 Task: Plan a departmental training on innovation for the 18th at 5:30 PM to 6:00 PM
Action: Mouse moved to (45, 76)
Screenshot: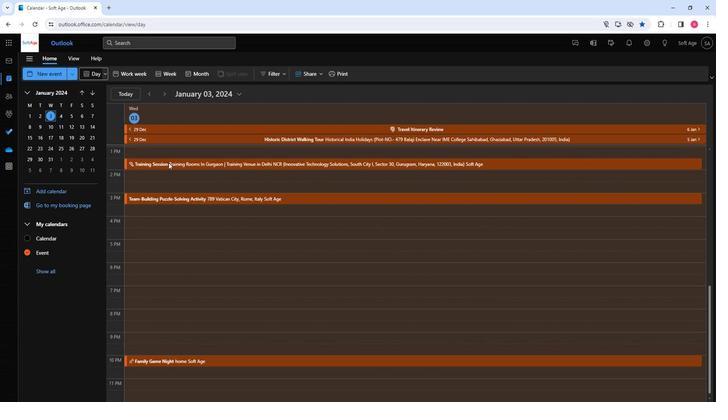 
Action: Mouse pressed left at (45, 76)
Screenshot: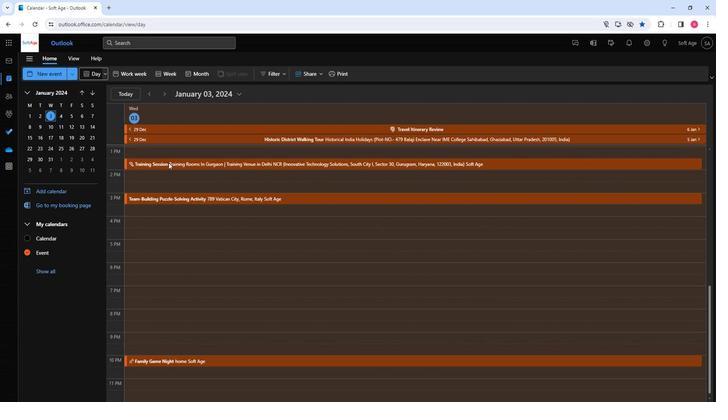 
Action: Mouse moved to (188, 124)
Screenshot: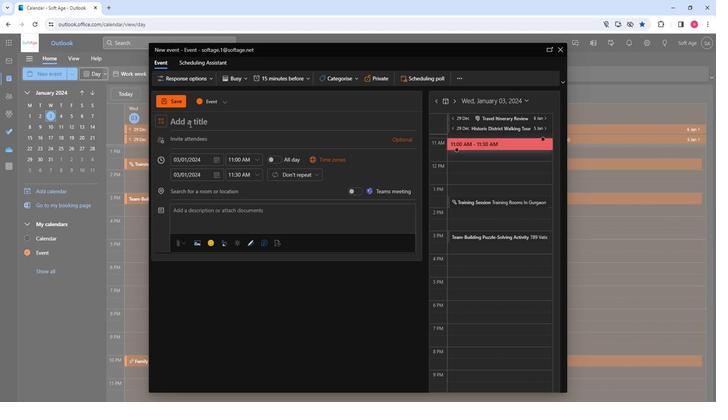
Action: Mouse pressed left at (188, 124)
Screenshot: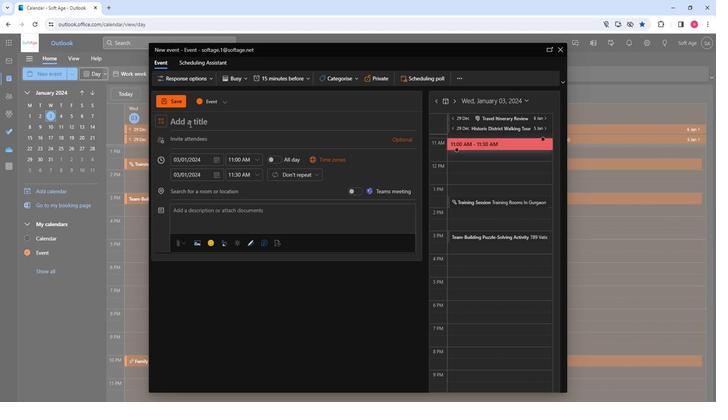 
Action: Key pressed <Key.shift><Key.shift><Key.shift><Key.shift><Key.shift><Key.shift><Key.shift><Key.shift><Key.shift><Key.shift><Key.shift><Key.shift>Departmental<Key.space><Key.shift>Training<Key.space><Key.shift>Innovation
Screenshot: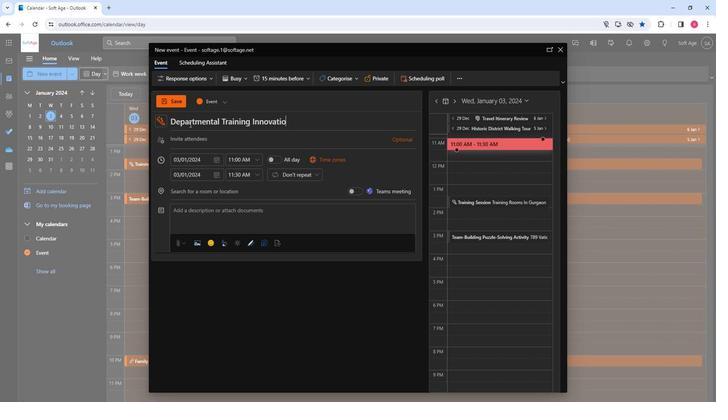 
Action: Mouse moved to (197, 138)
Screenshot: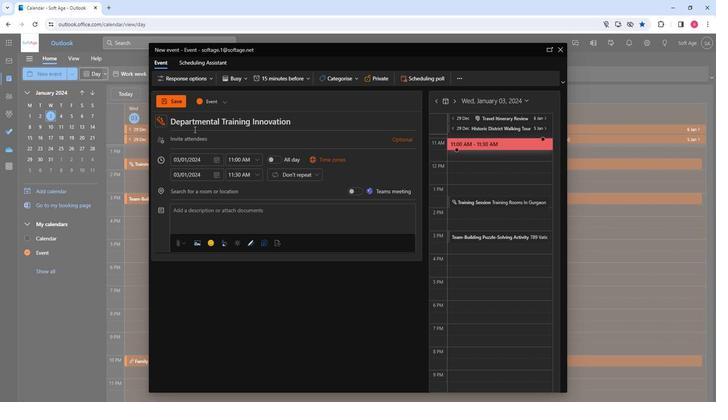 
Action: Mouse pressed left at (197, 138)
Screenshot: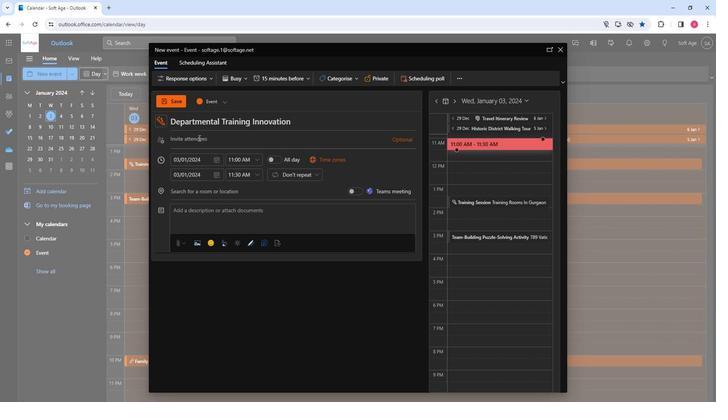 
Action: Key pressed d<Key.backspace>so
Screenshot: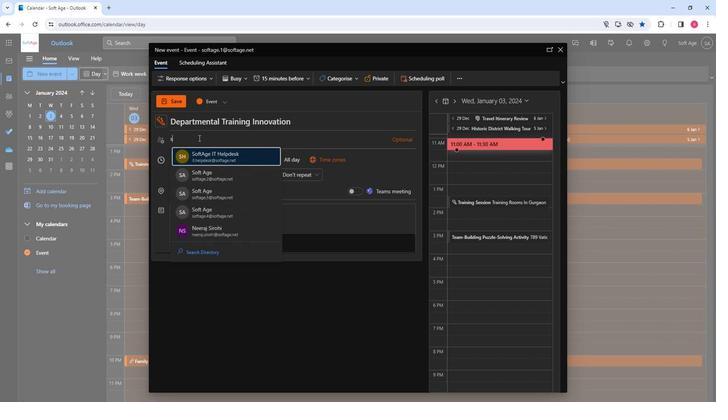 
Action: Mouse moved to (206, 177)
Screenshot: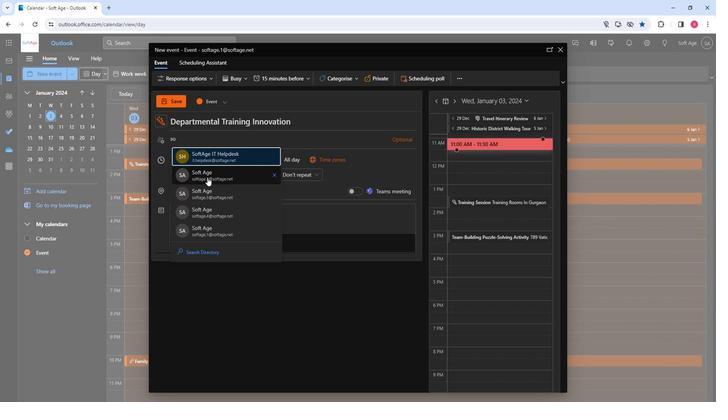 
Action: Mouse pressed left at (206, 177)
Screenshot: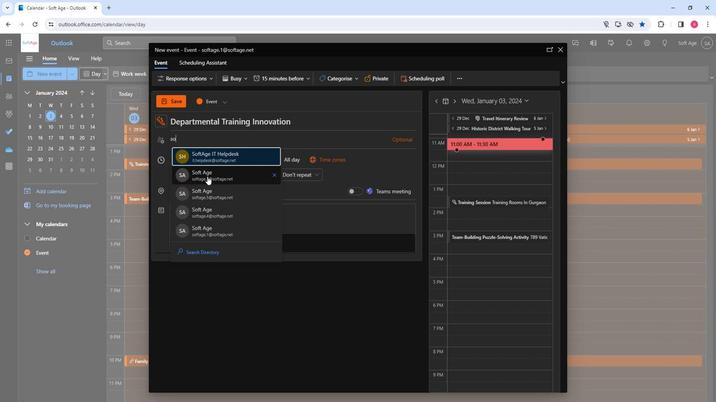 
Action: Key pressed so
Screenshot: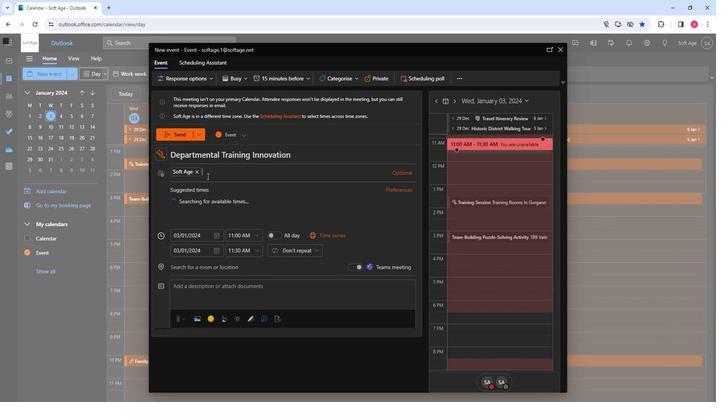 
Action: Mouse moved to (231, 227)
Screenshot: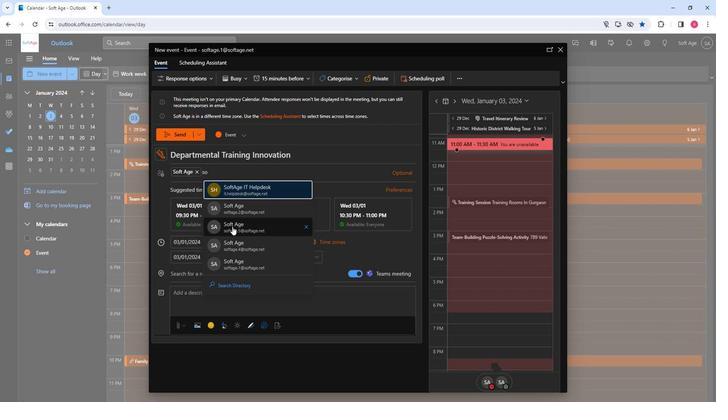 
Action: Mouse pressed left at (231, 227)
Screenshot: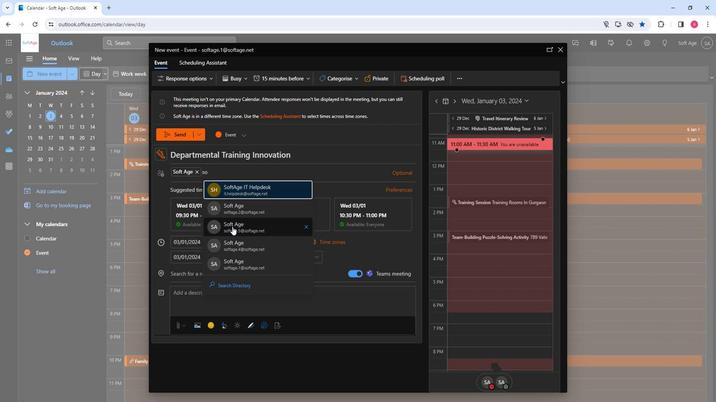 
Action: Key pressed so
Screenshot: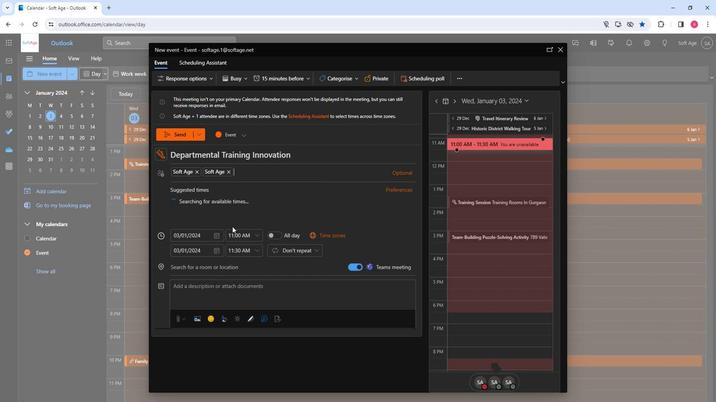
Action: Mouse moved to (262, 244)
Screenshot: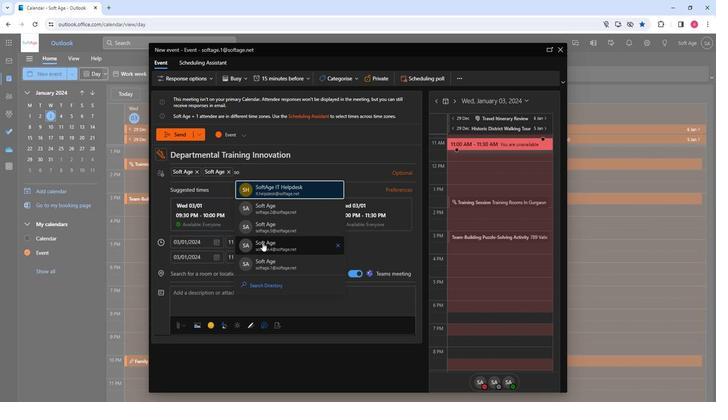 
Action: Mouse pressed left at (262, 244)
Screenshot: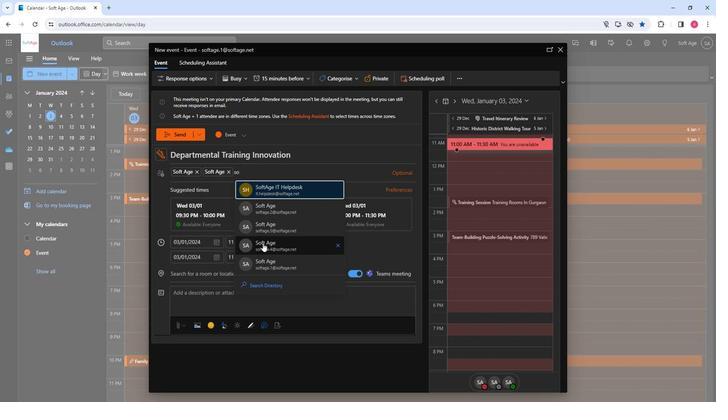 
Action: Key pressed so
Screenshot: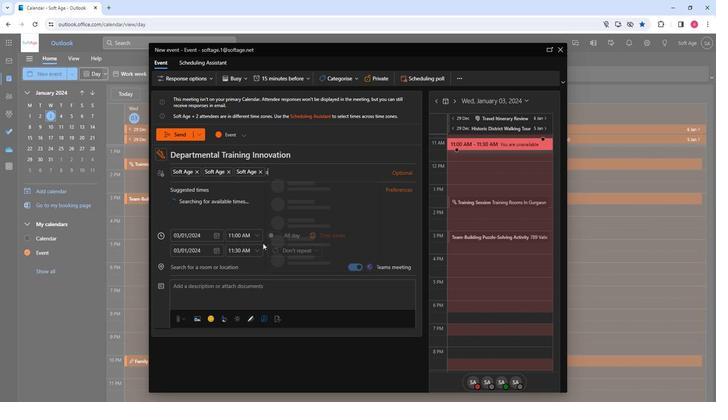 
Action: Mouse moved to (303, 259)
Screenshot: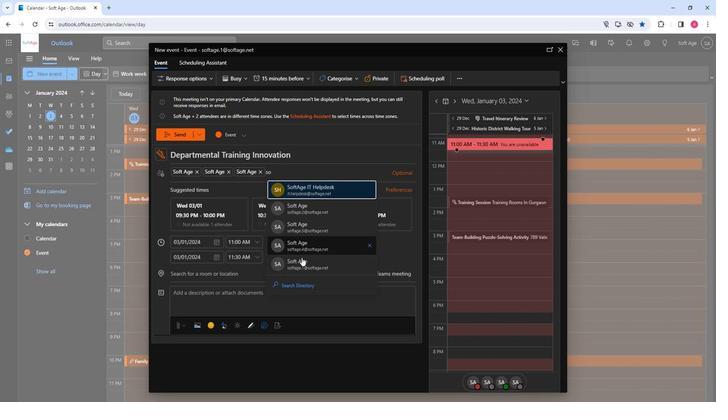 
Action: Mouse pressed left at (303, 259)
Screenshot: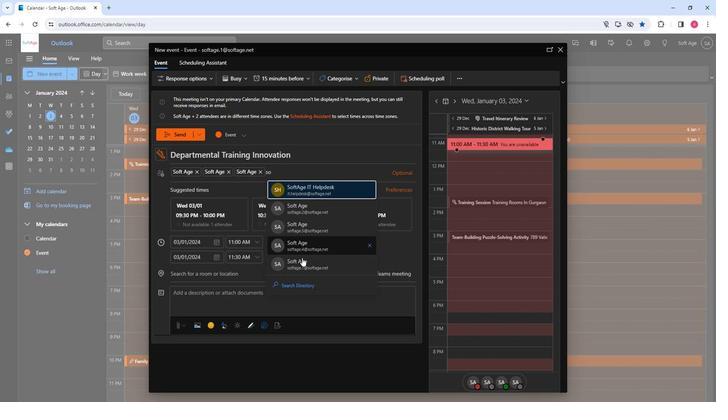
Action: Mouse moved to (218, 243)
Screenshot: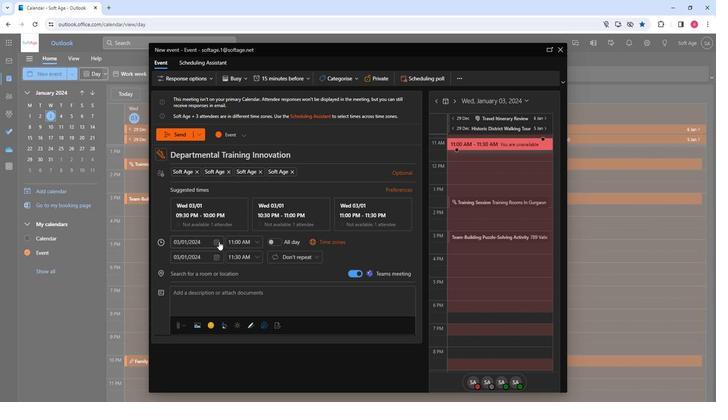 
Action: Mouse pressed left at (218, 243)
Screenshot: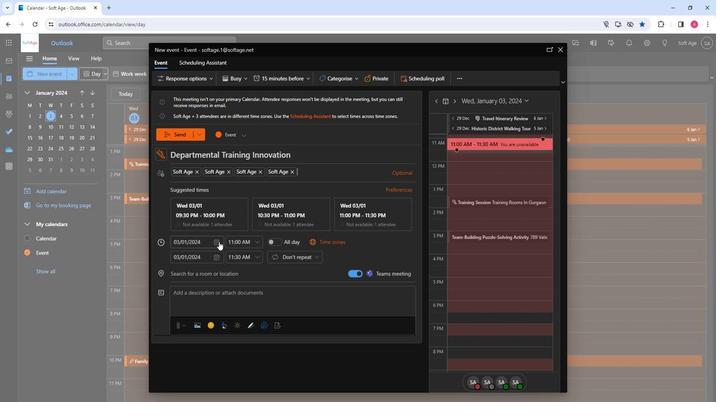 
Action: Mouse moved to (208, 300)
Screenshot: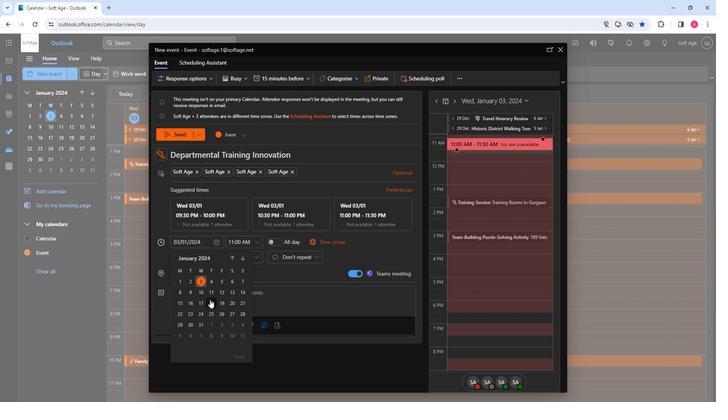 
Action: Mouse pressed left at (208, 300)
Screenshot: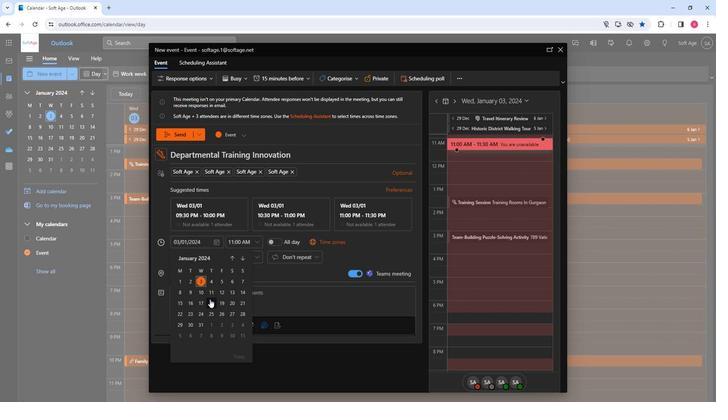 
Action: Mouse moved to (259, 241)
Screenshot: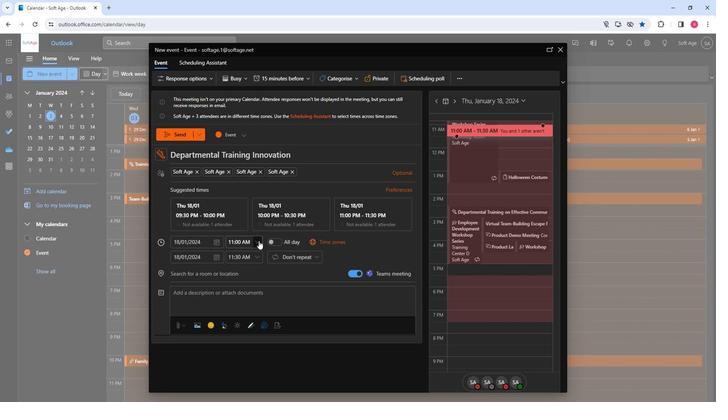 
Action: Mouse pressed left at (259, 241)
Screenshot: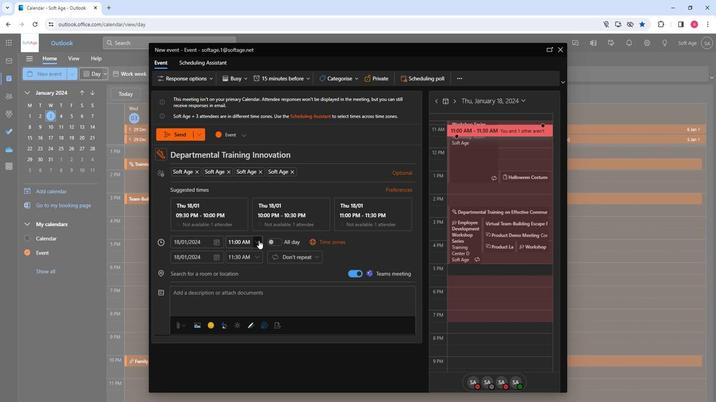 
Action: Mouse moved to (248, 280)
Screenshot: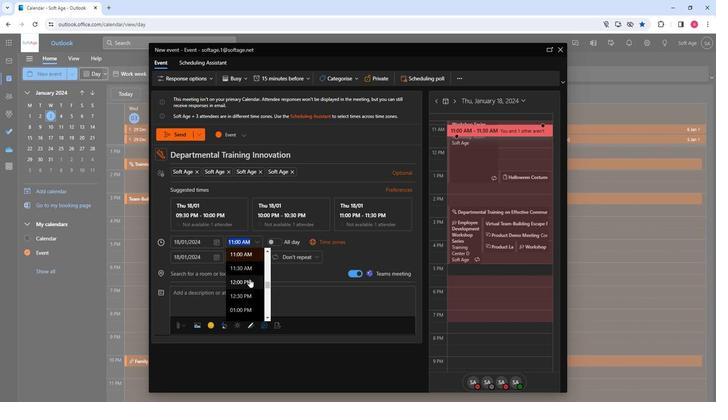 
Action: Mouse scrolled (248, 280) with delta (0, 0)
Screenshot: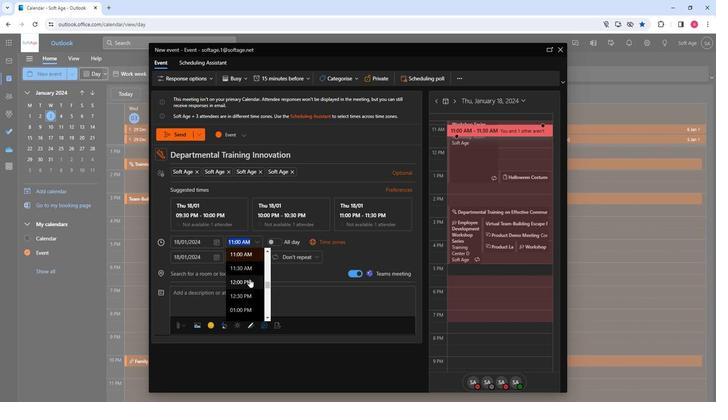 
Action: Mouse moved to (248, 281)
Screenshot: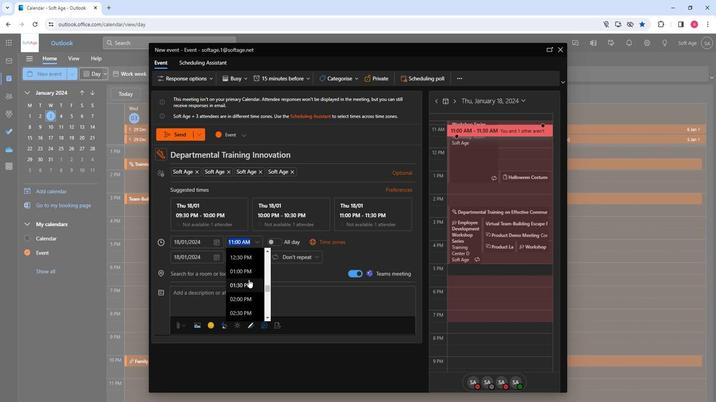 
Action: Mouse scrolled (248, 281) with delta (0, 0)
Screenshot: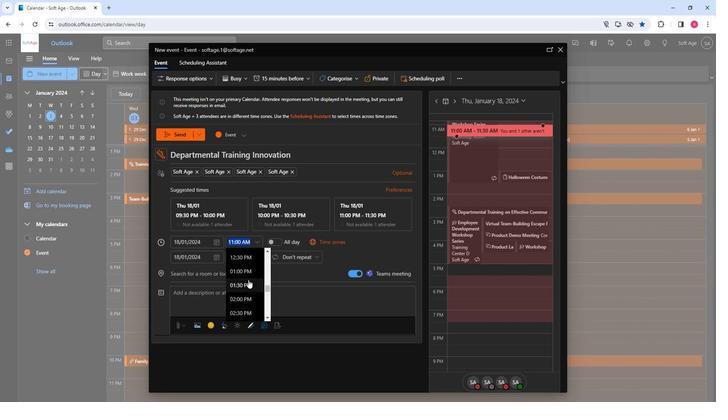 
Action: Mouse moved to (246, 284)
Screenshot: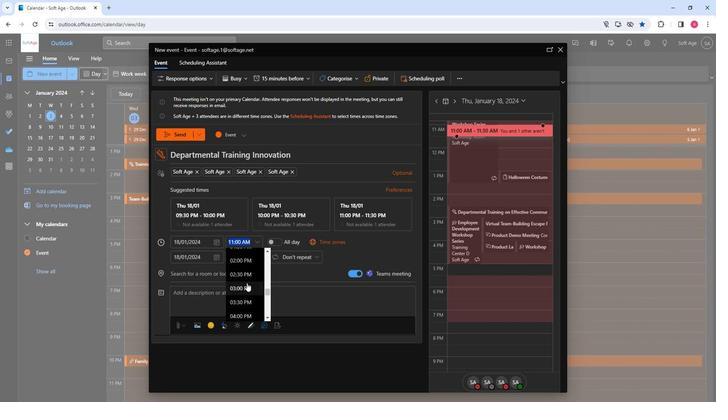 
Action: Mouse scrolled (246, 284) with delta (0, 0)
Screenshot: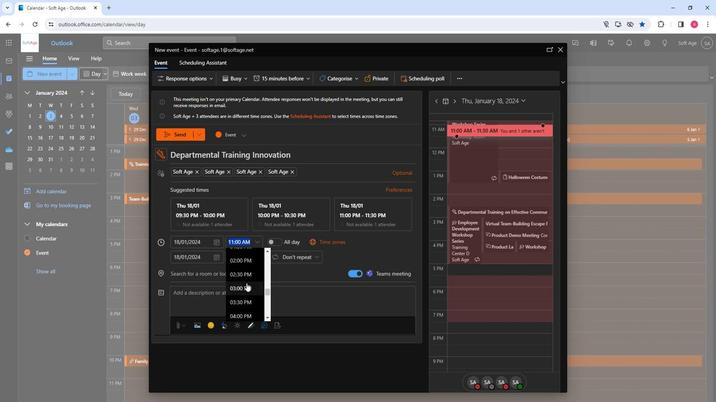 
Action: Mouse moved to (243, 287)
Screenshot: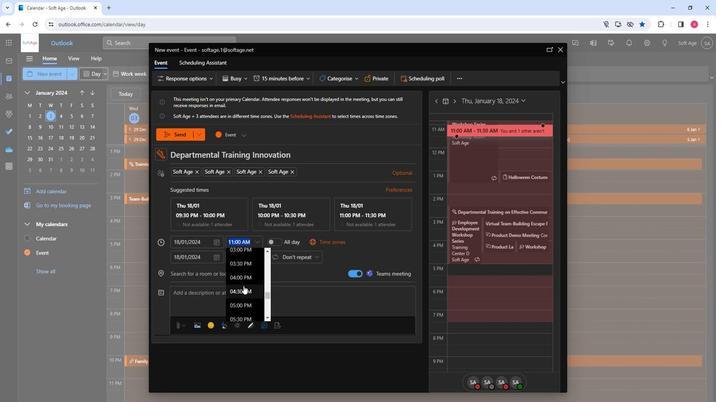
Action: Mouse scrolled (243, 286) with delta (0, 0)
Screenshot: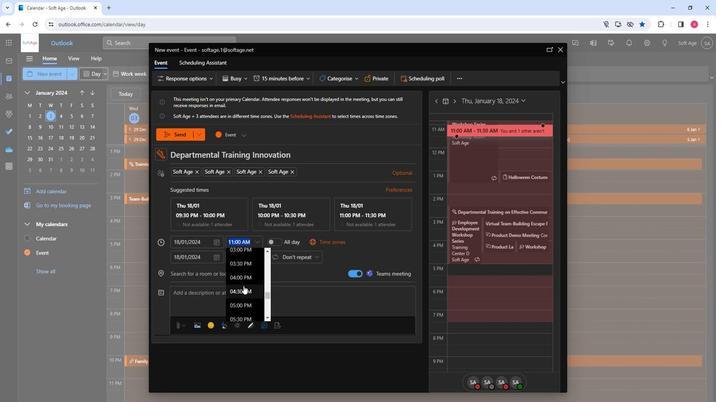 
Action: Mouse moved to (240, 280)
Screenshot: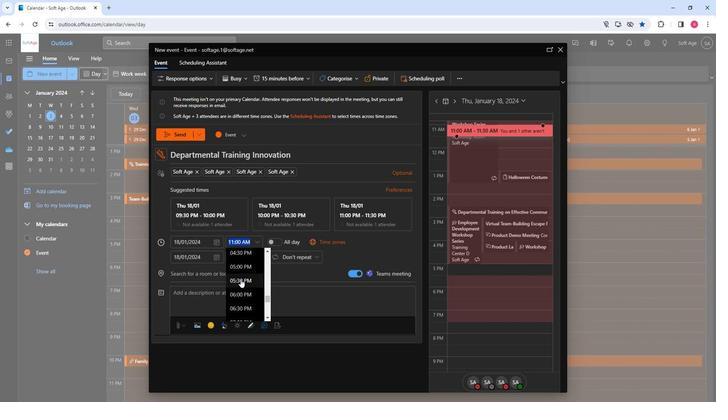 
Action: Mouse pressed left at (240, 280)
Screenshot: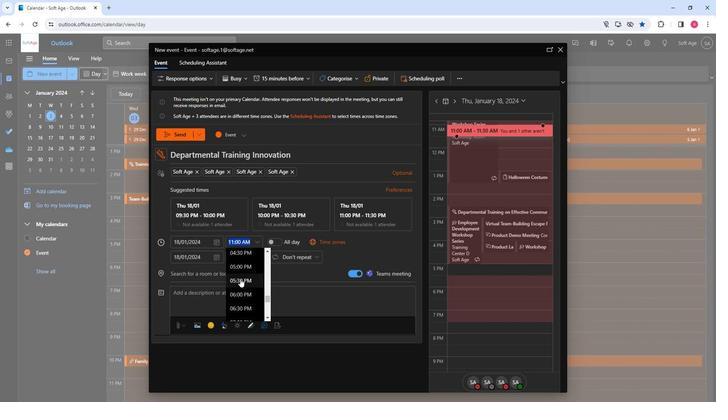 
Action: Mouse moved to (180, 273)
Screenshot: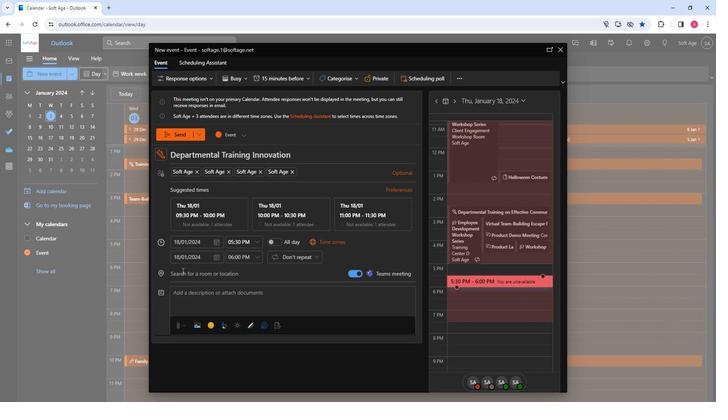 
Action: Mouse pressed left at (180, 273)
Screenshot: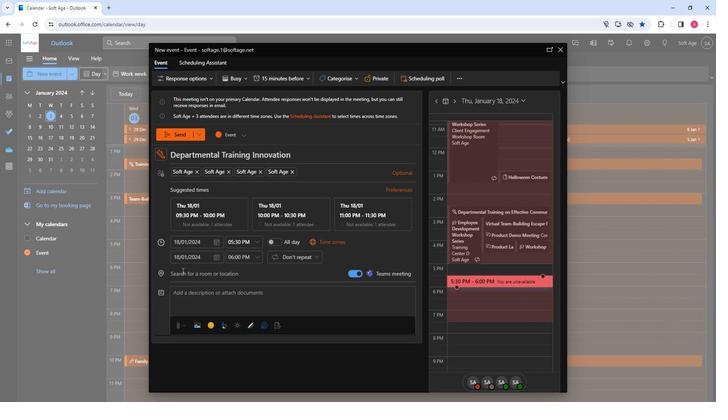 
Action: Mouse moved to (237, 192)
Screenshot: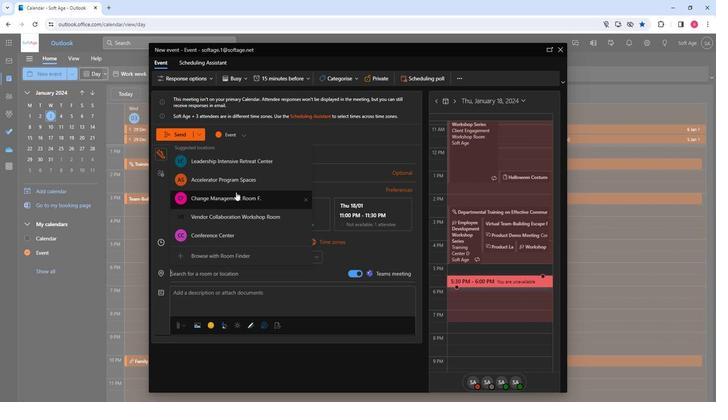 
Action: Mouse scrolled (237, 191) with delta (0, 0)
Screenshot: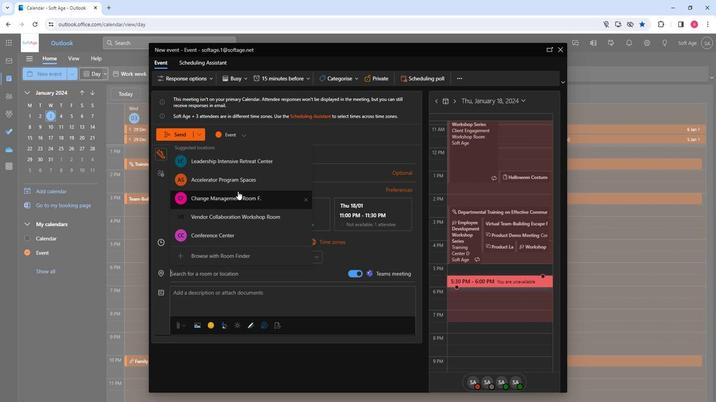 
Action: Mouse scrolled (237, 191) with delta (0, 0)
Screenshot: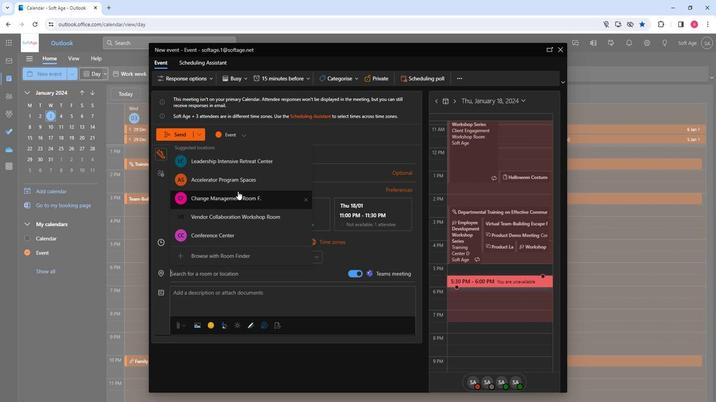 
Action: Mouse moved to (186, 274)
Screenshot: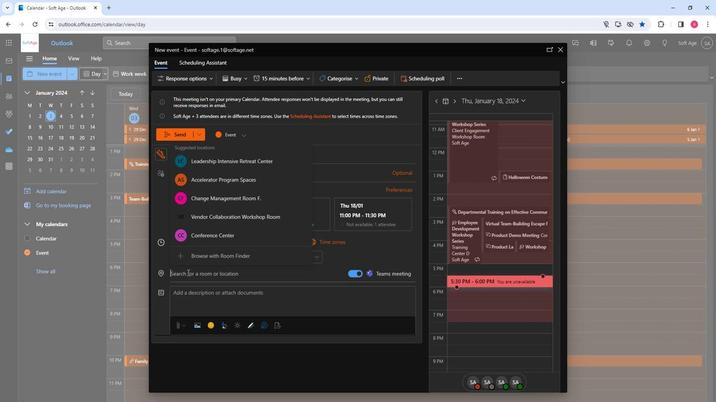 
Action: Mouse pressed left at (186, 274)
Screenshot: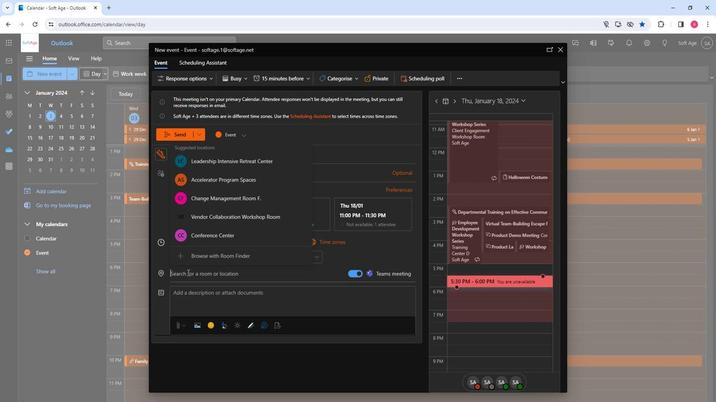 
Action: Key pressed so
Screenshot: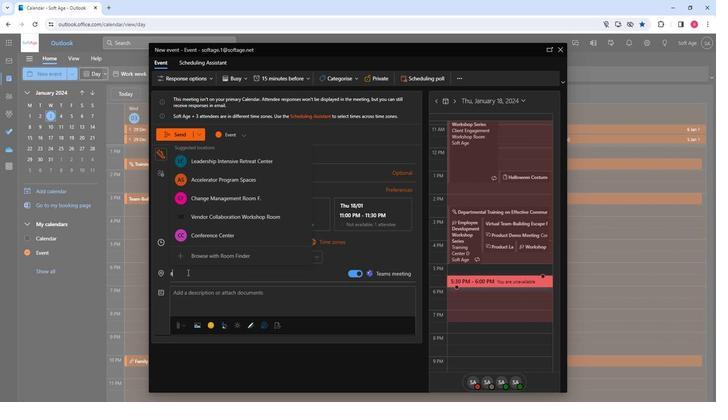 
Action: Mouse moved to (225, 236)
Screenshot: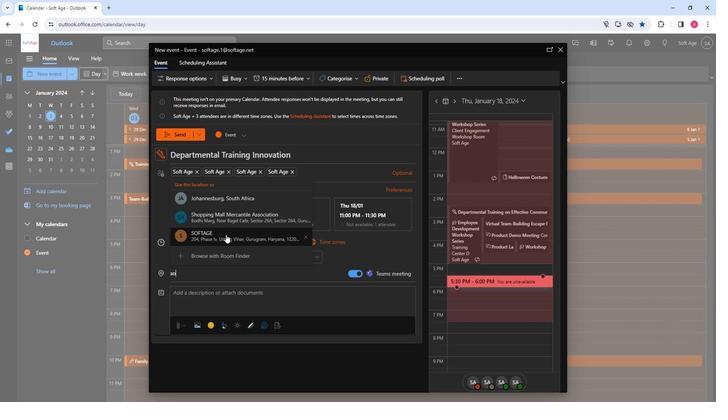 
Action: Mouse pressed left at (225, 236)
Screenshot: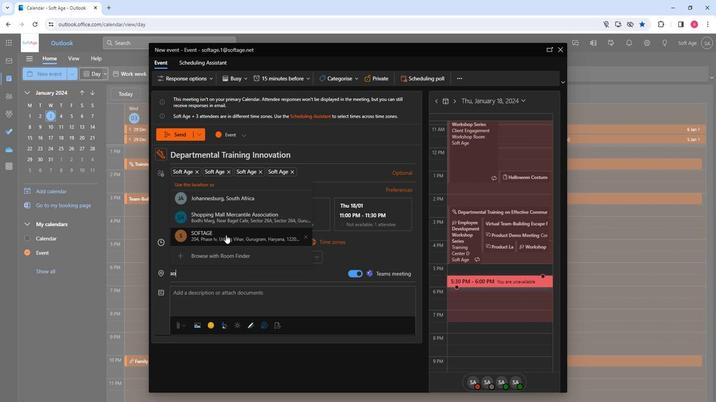 
Action: Mouse moved to (188, 297)
Screenshot: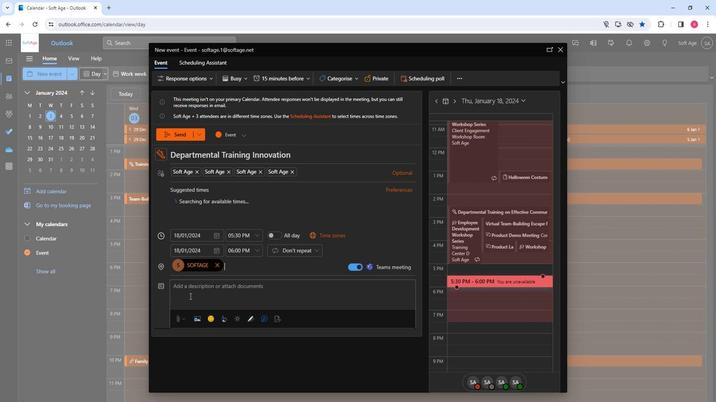 
Action: Mouse pressed left at (188, 297)
Screenshot: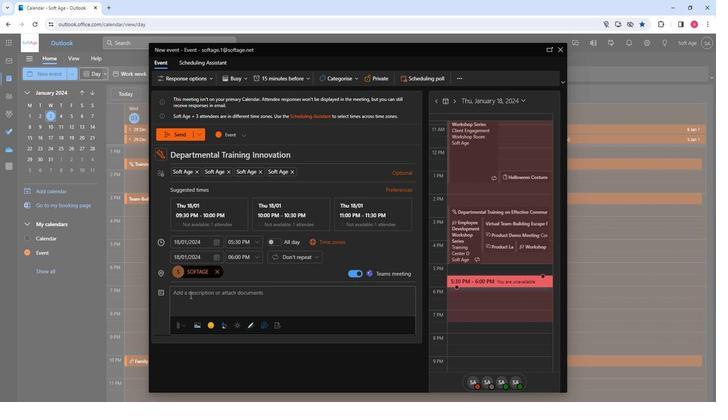 
Action: Key pressed <Key.shift>Spark<Key.space><Key.shift>innovation<Key.space><Key.shift>!<Key.space><Key.shift>Join<Key.space>our<Key.space>departmental<Key.space>training<Key.space>on<Key.space>
Screenshot: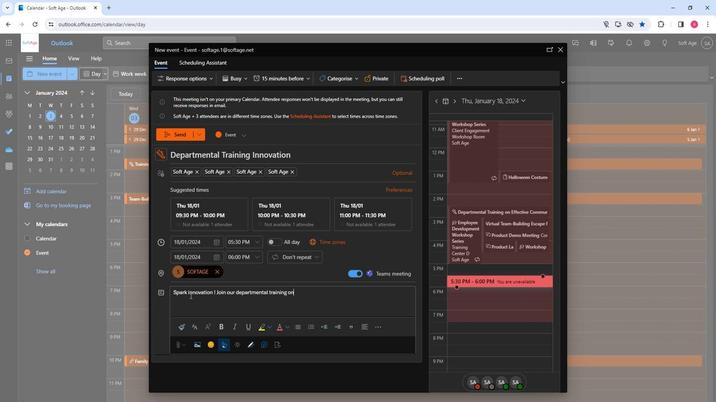 
Action: Mouse moved to (188, 297)
Screenshot: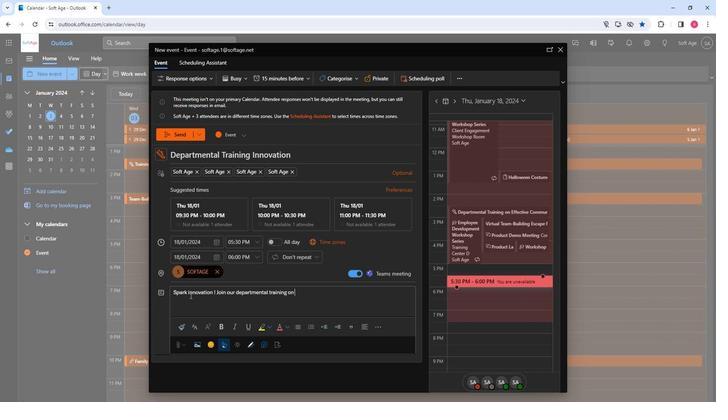 
Action: Key pressed innovation.<Key.space><Key.shift>Explore<Key.space>creative<Key.space>thinking,<Key.space>embrace<Key.space>change,<Key.space>and<Key.space>foster<Key.space>a<Key.space>cuture<Key.space>of<Key.space>continuous<Key.space>growth<Key.space>and<Key.space>success
Screenshot: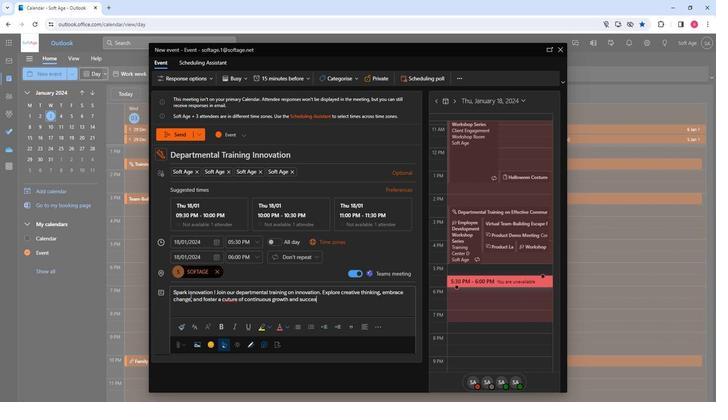 
Action: Mouse moved to (213, 296)
Screenshot: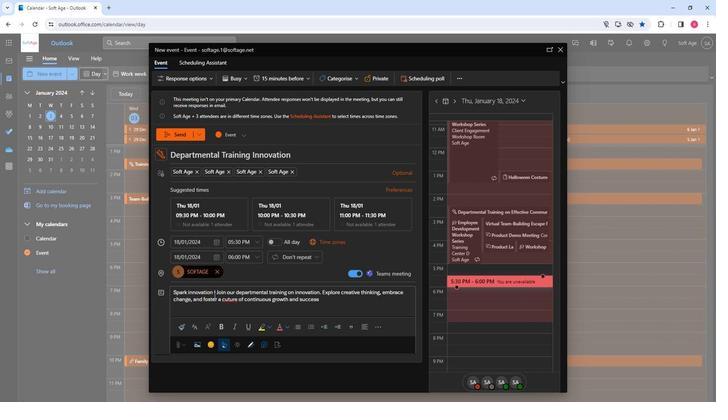 
Action: Mouse pressed left at (213, 296)
Screenshot: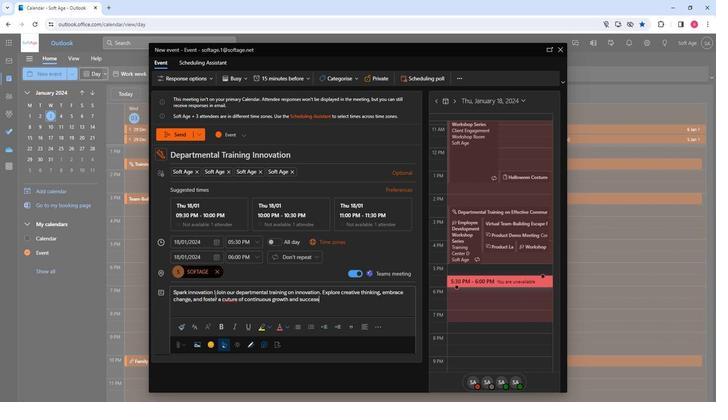 
Action: Mouse moved to (214, 295)
Screenshot: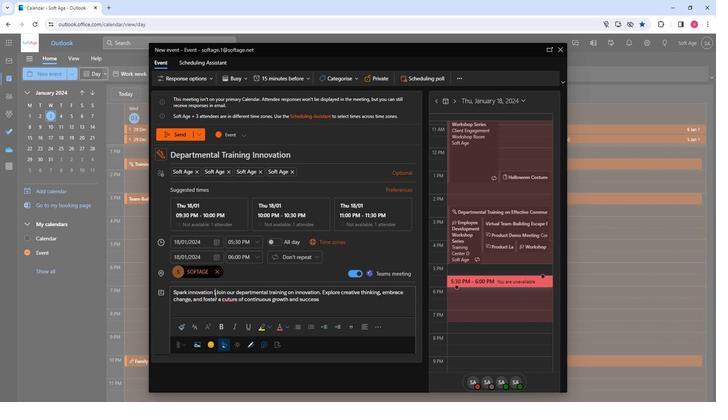 
Action: Mouse pressed left at (214, 295)
Screenshot: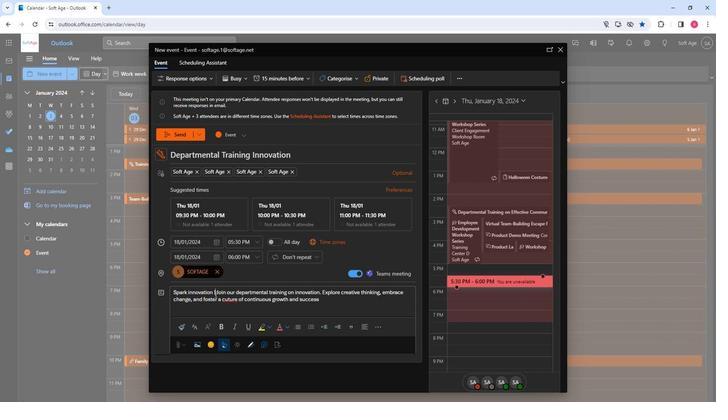 
Action: Mouse pressed left at (214, 295)
Screenshot: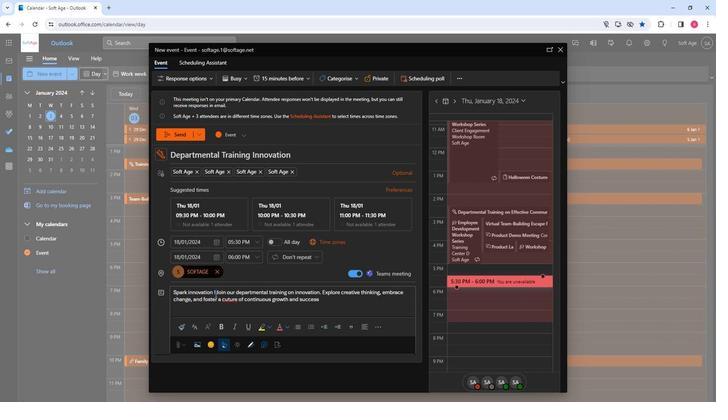 
Action: Mouse moved to (196, 331)
Screenshot: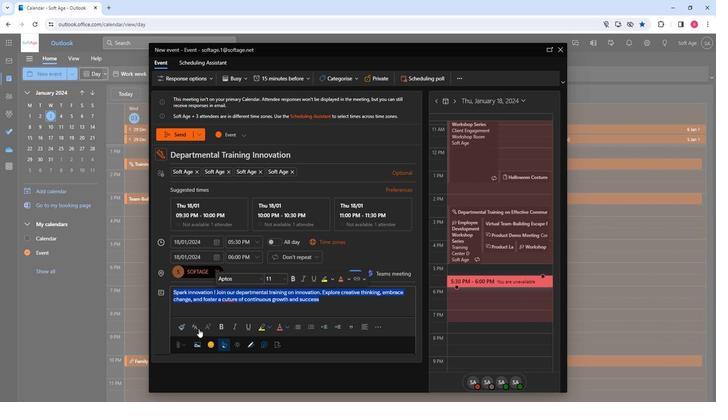 
Action: Mouse pressed left at (196, 331)
Screenshot: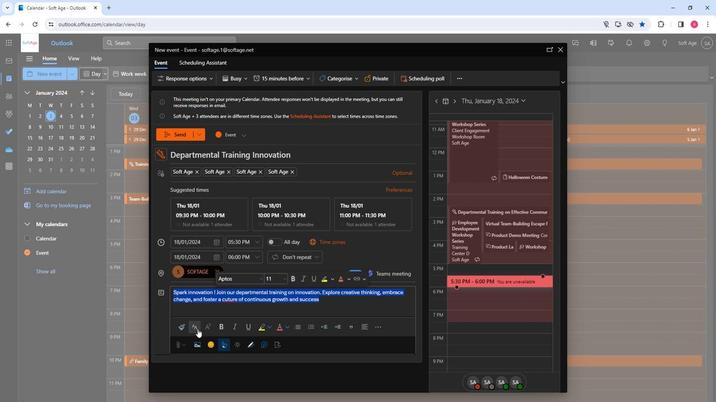 
Action: Mouse moved to (212, 280)
Screenshot: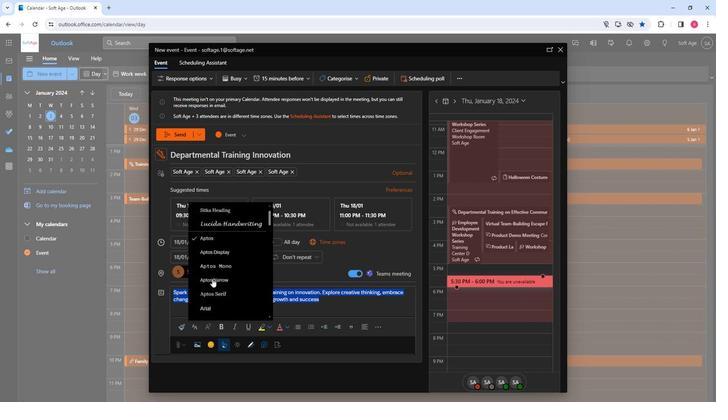 
Action: Mouse scrolled (212, 279) with delta (0, 0)
Screenshot: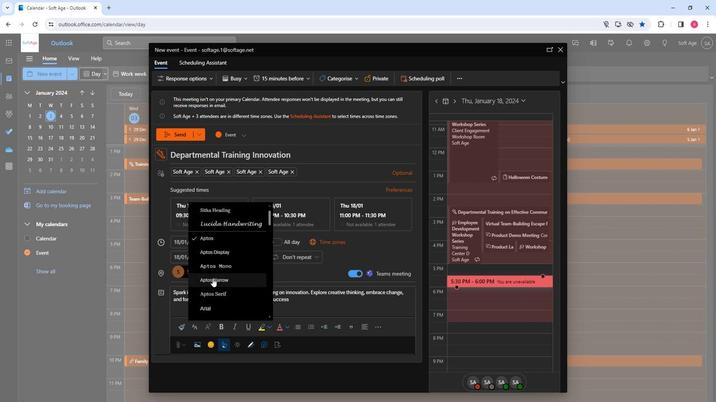
Action: Mouse scrolled (212, 279) with delta (0, 0)
Screenshot: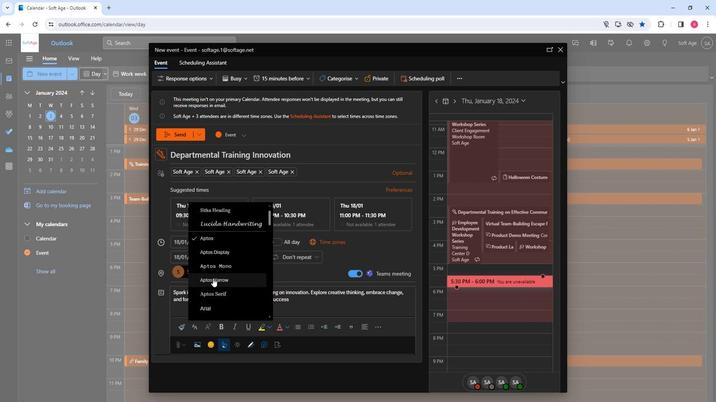 
Action: Mouse scrolled (212, 279) with delta (0, 0)
Screenshot: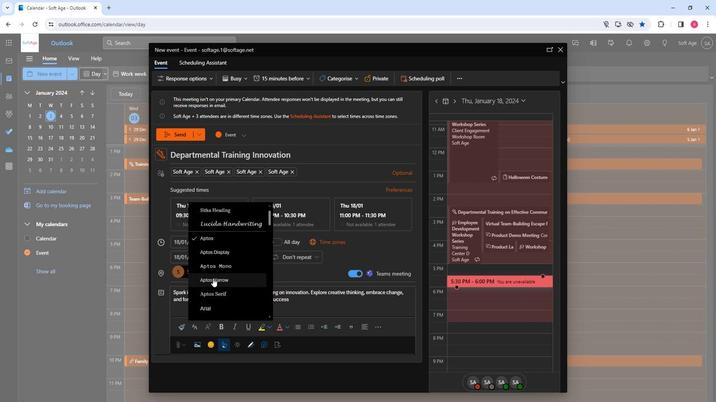 
Action: Mouse scrolled (212, 279) with delta (0, 0)
Screenshot: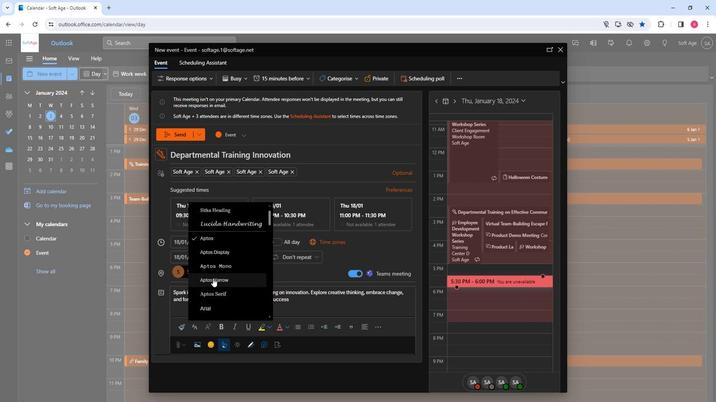 
Action: Mouse scrolled (212, 279) with delta (0, 0)
Screenshot: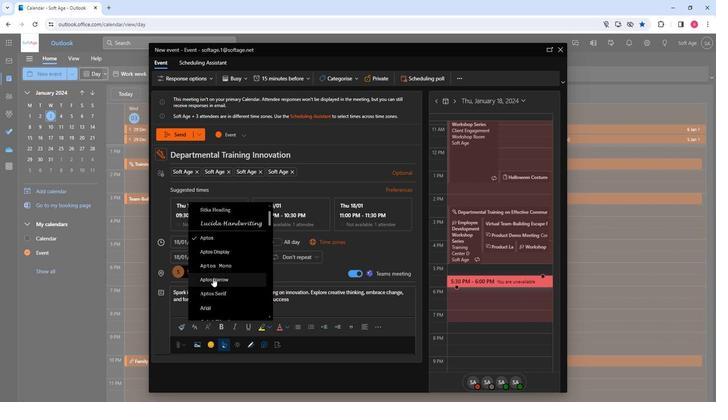 
Action: Mouse scrolled (212, 279) with delta (0, 0)
Screenshot: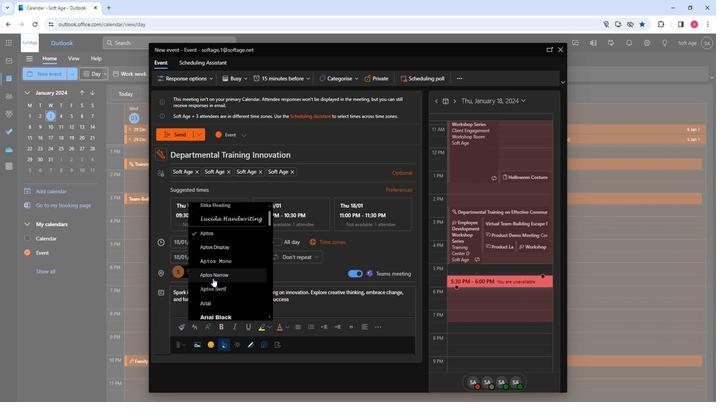 
Action: Mouse moved to (218, 273)
Screenshot: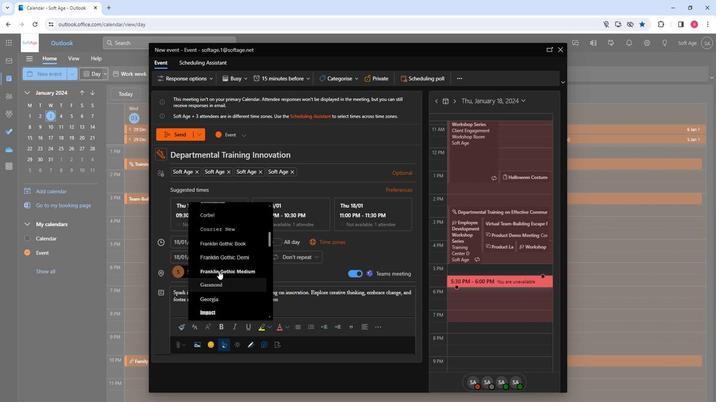 
Action: Mouse scrolled (218, 272) with delta (0, 0)
Screenshot: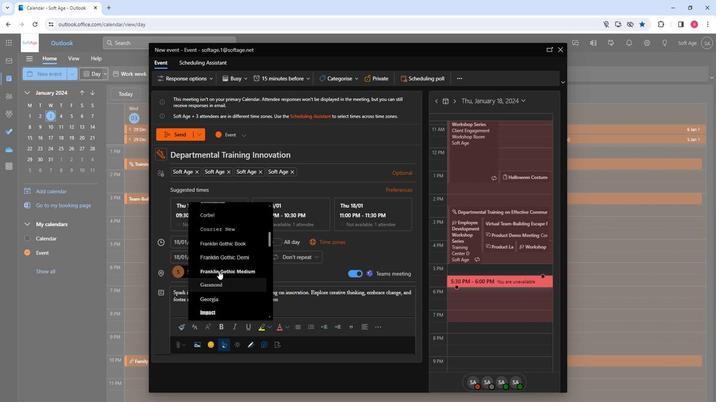 
Action: Mouse scrolled (218, 272) with delta (0, 0)
Screenshot: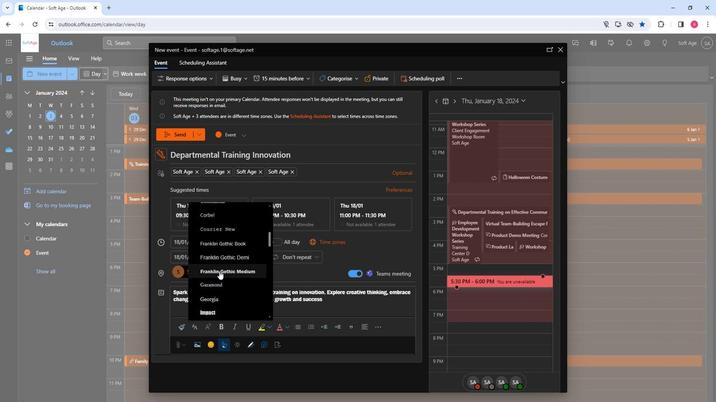 
Action: Mouse moved to (218, 272)
Screenshot: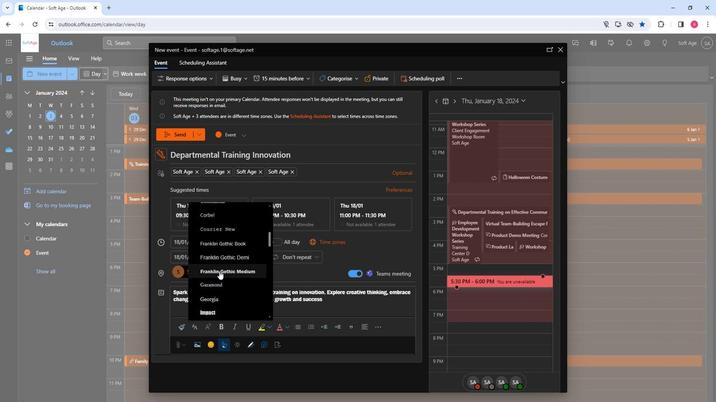 
Action: Mouse scrolled (218, 271) with delta (0, 0)
Screenshot: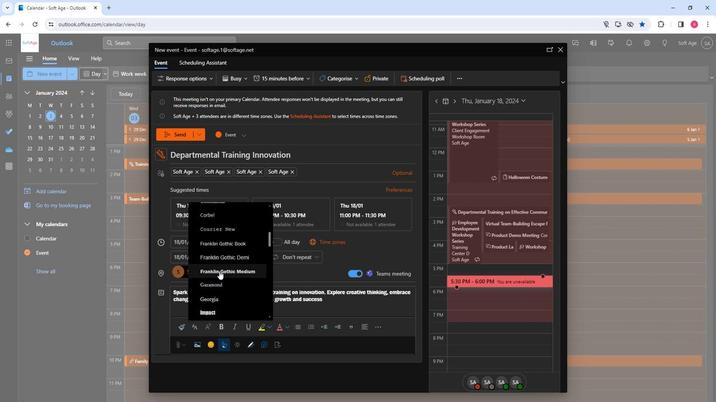 
Action: Mouse scrolled (218, 271) with delta (0, 0)
Screenshot: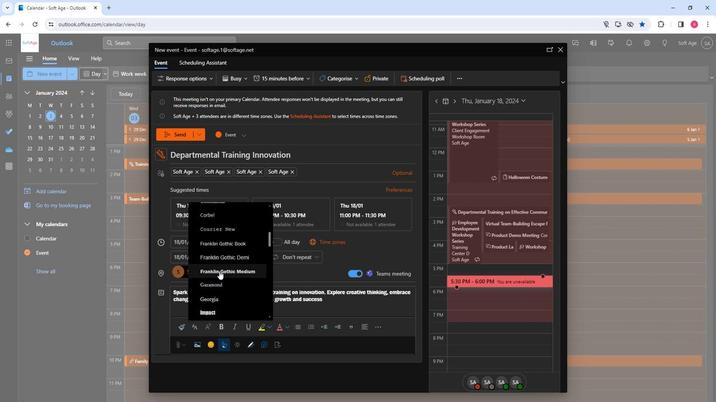 
Action: Mouse scrolled (218, 271) with delta (0, 0)
Screenshot: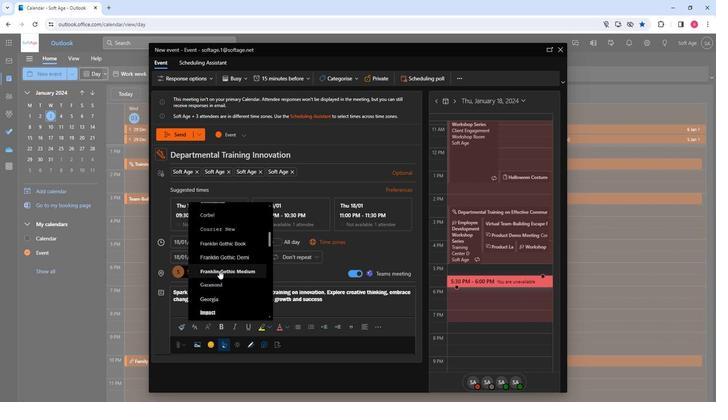 
Action: Mouse moved to (218, 264)
Screenshot: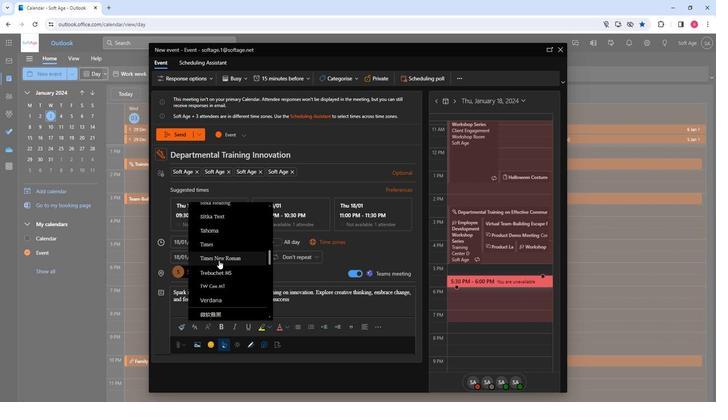 
Action: Mouse scrolled (218, 264) with delta (0, 0)
Screenshot: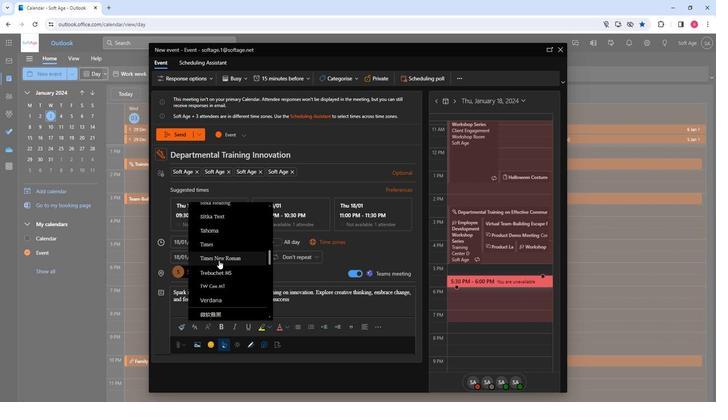 
Action: Mouse moved to (222, 260)
Screenshot: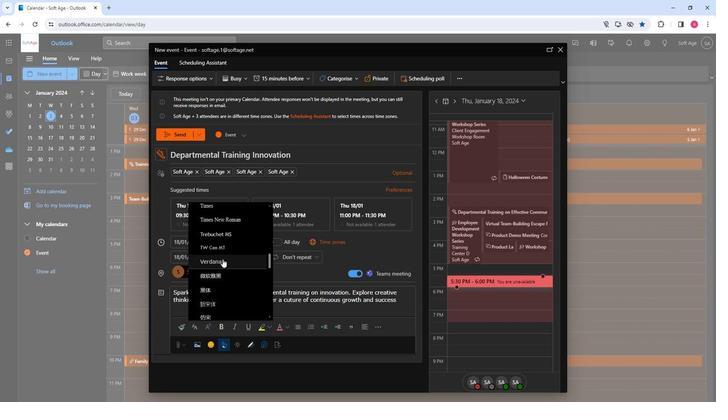 
Action: Mouse scrolled (222, 260) with delta (0, 0)
Screenshot: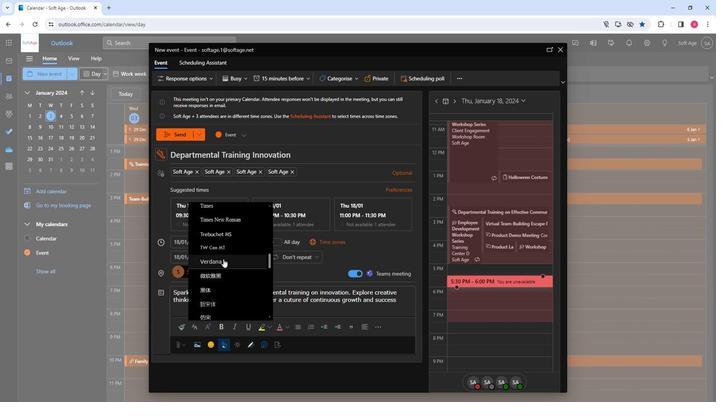 
Action: Mouse scrolled (222, 260) with delta (0, 0)
Screenshot: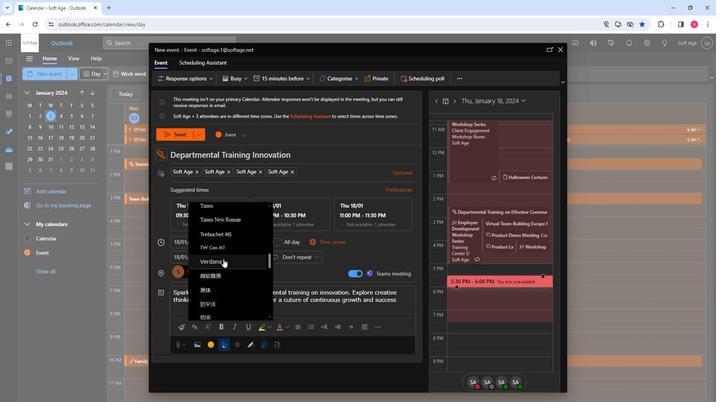 
Action: Mouse moved to (223, 260)
Screenshot: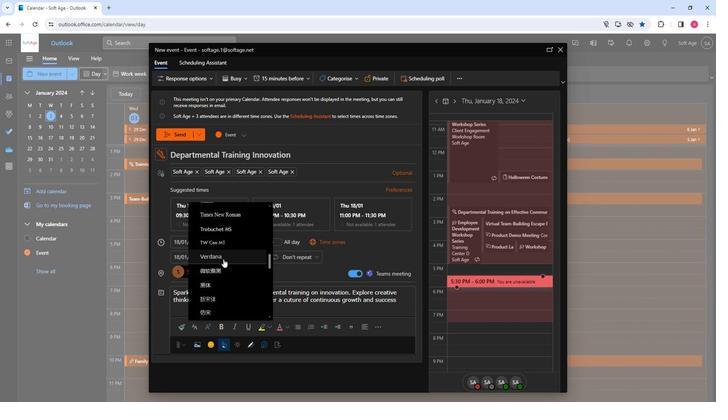 
Action: Mouse scrolled (223, 259) with delta (0, 0)
Screenshot: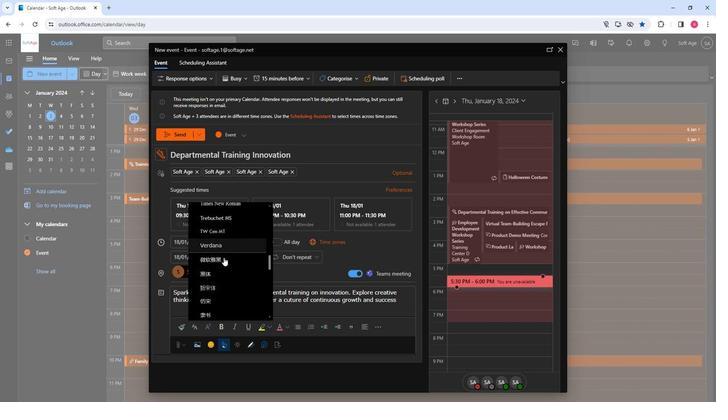 
Action: Mouse moved to (223, 257)
Screenshot: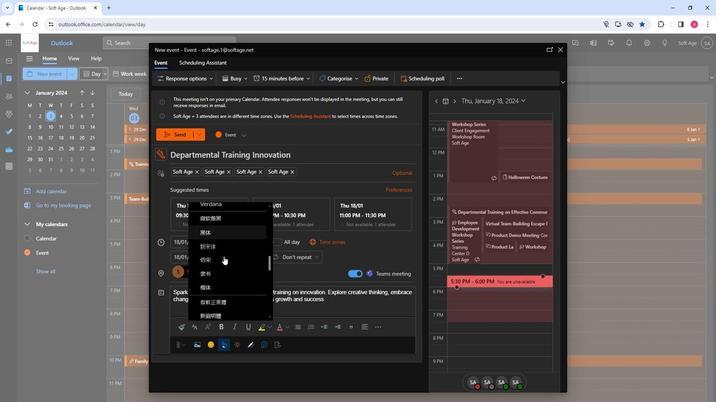 
Action: Mouse scrolled (223, 258) with delta (0, 0)
Screenshot: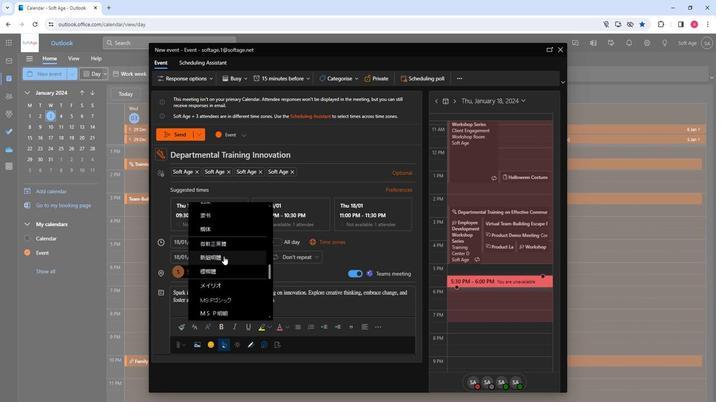 
Action: Mouse scrolled (223, 258) with delta (0, 0)
Screenshot: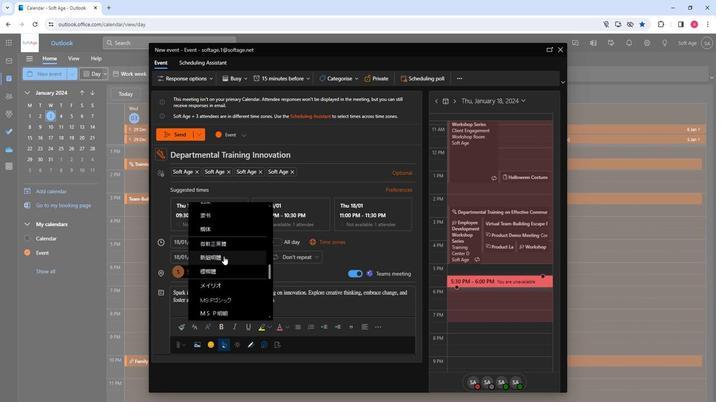 
Action: Mouse scrolled (223, 258) with delta (0, 0)
Screenshot: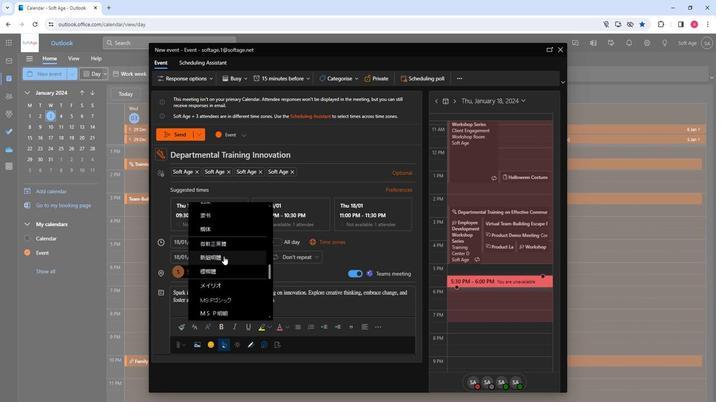 
Action: Mouse scrolled (223, 258) with delta (0, 0)
Screenshot: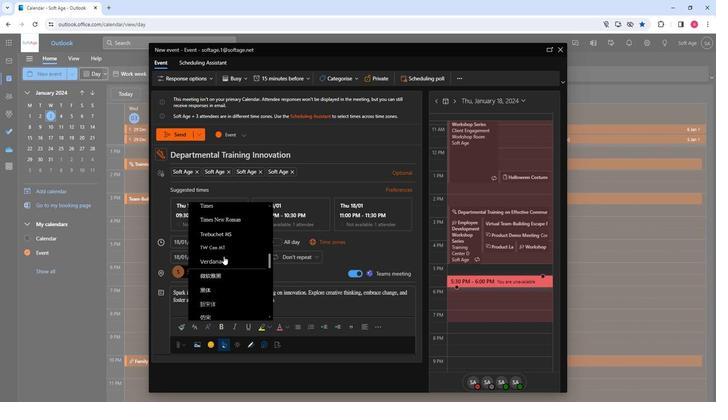 
Action: Mouse scrolled (223, 258) with delta (0, 0)
Screenshot: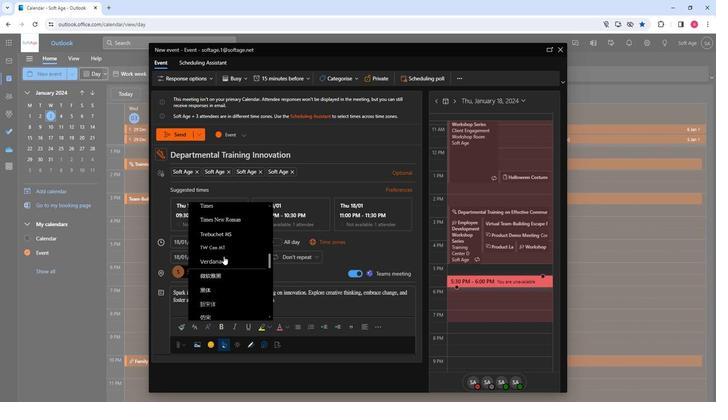 
Action: Mouse moved to (218, 261)
Screenshot: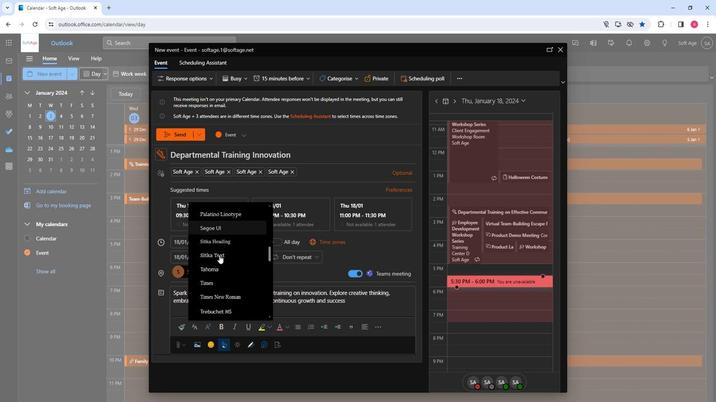 
Action: Mouse scrolled (218, 261) with delta (0, 0)
Screenshot: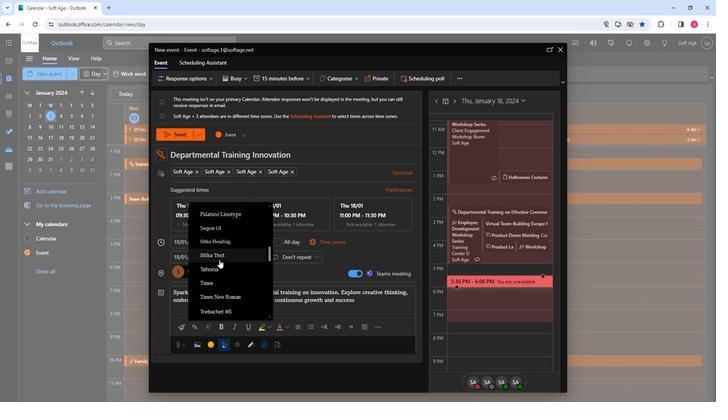 
Action: Mouse scrolled (218, 261) with delta (0, 0)
Screenshot: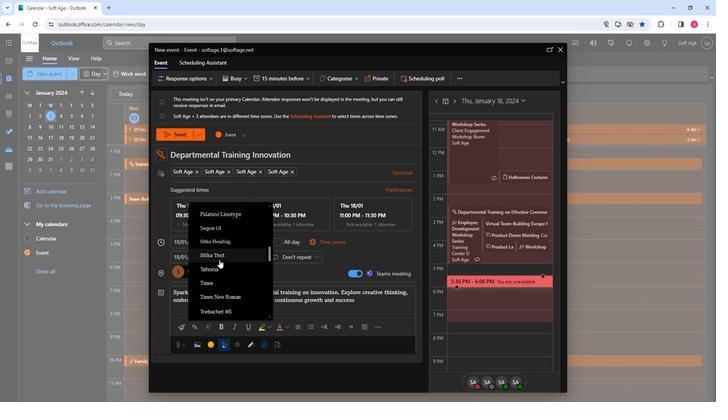 
Action: Mouse moved to (218, 261)
Screenshot: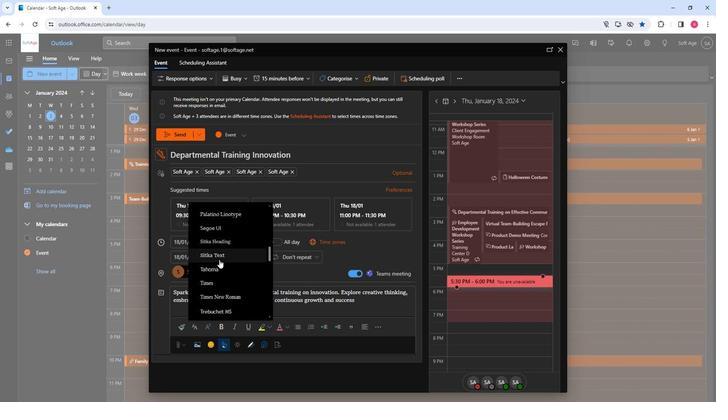 
Action: Mouse scrolled (218, 261) with delta (0, 0)
Screenshot: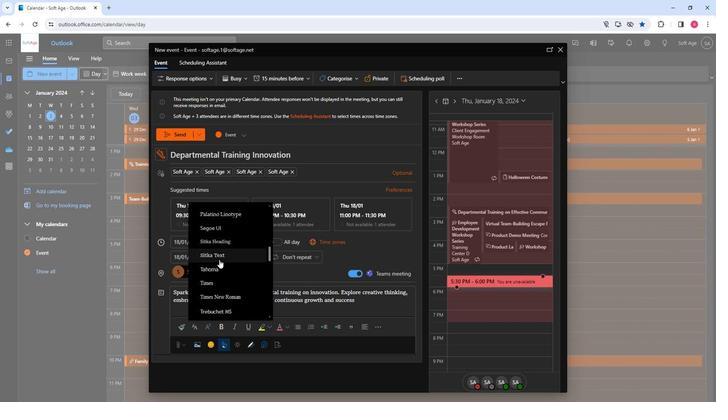 
Action: Mouse moved to (214, 280)
Screenshot: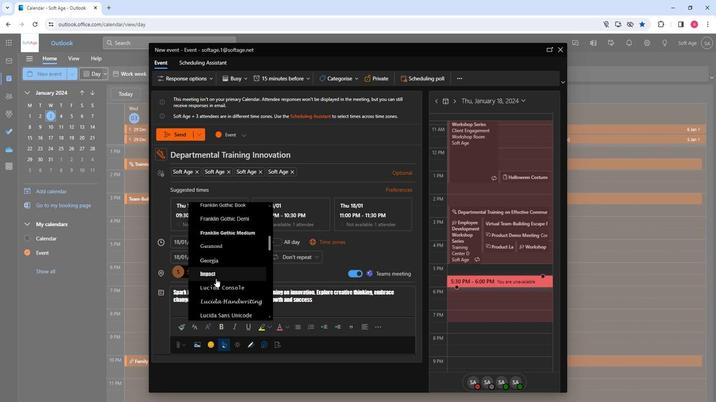 
Action: Mouse scrolled (214, 281) with delta (0, 0)
Screenshot: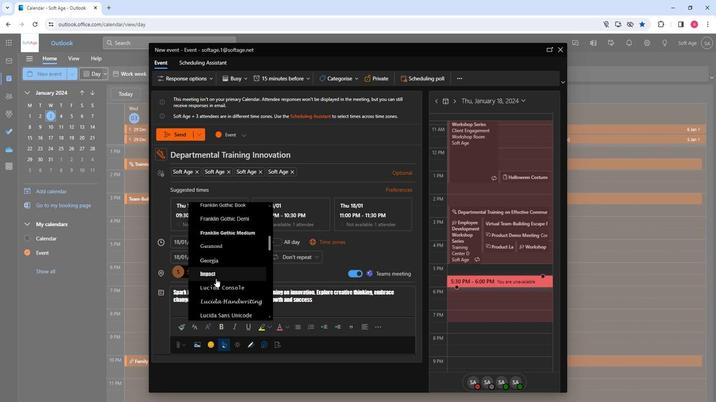 
Action: Mouse scrolled (214, 281) with delta (0, 0)
Screenshot: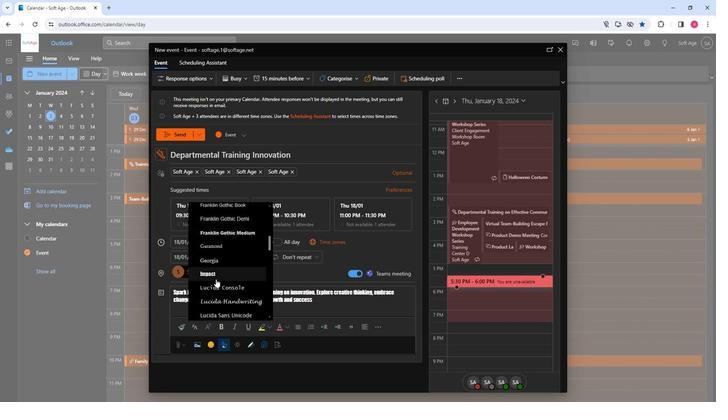 
Action: Mouse moved to (223, 241)
Screenshot: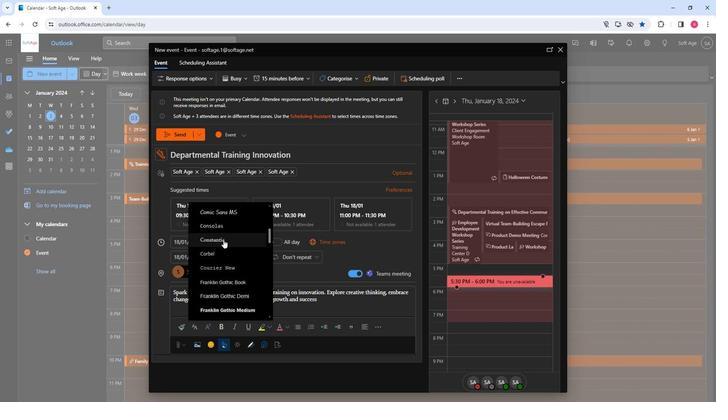 
Action: Mouse pressed left at (223, 241)
Screenshot: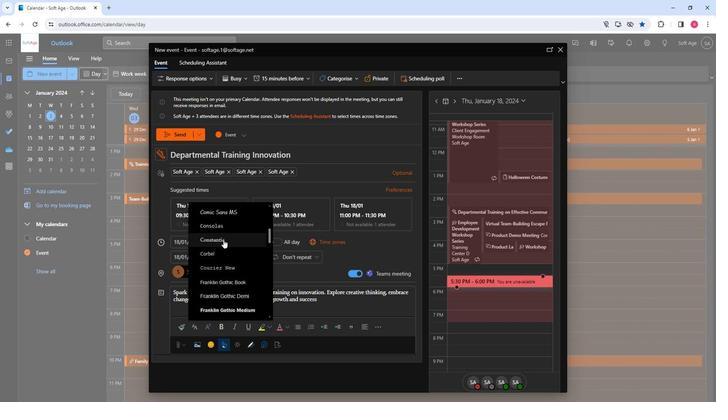 
Action: Mouse moved to (233, 332)
Screenshot: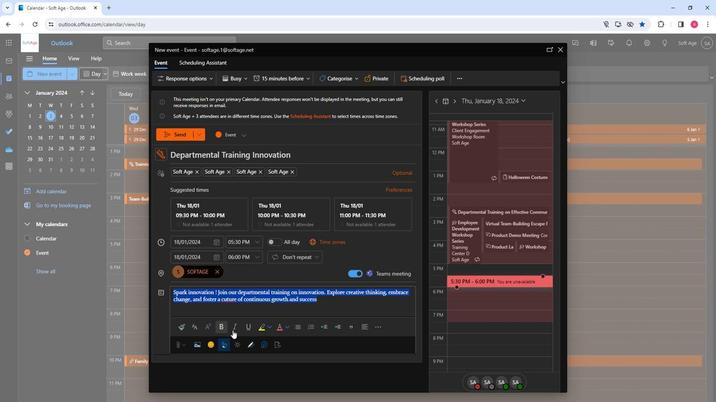
Action: Mouse pressed left at (233, 332)
Screenshot: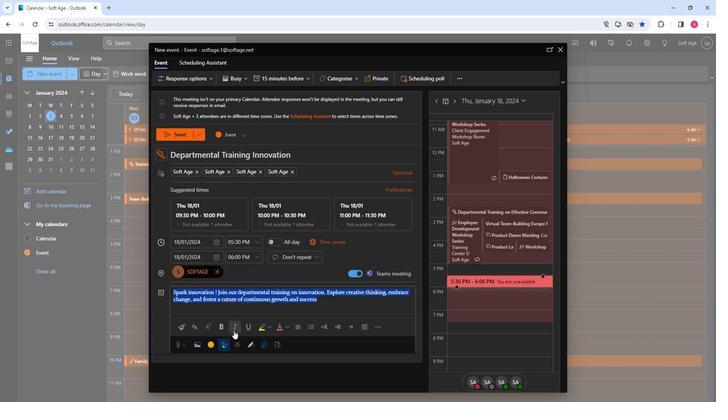 
Action: Mouse moved to (243, 331)
Screenshot: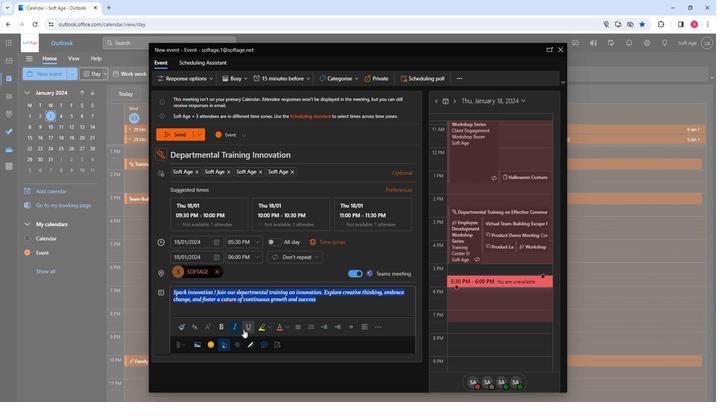 
Action: Mouse pressed left at (243, 331)
Screenshot: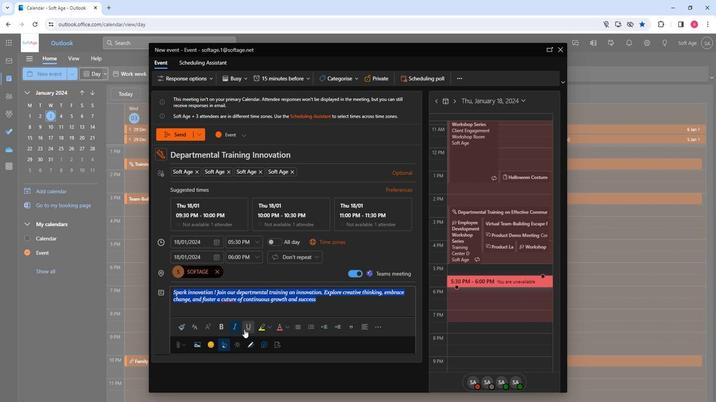
Action: Mouse pressed left at (243, 331)
Screenshot: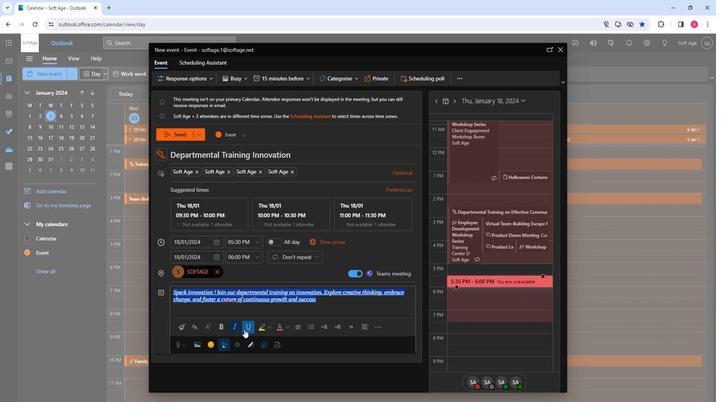 
Action: Mouse moved to (288, 328)
Screenshot: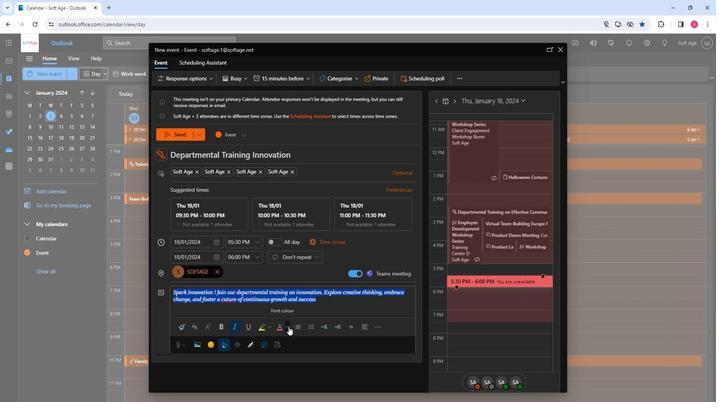 
Action: Mouse pressed left at (288, 328)
Screenshot: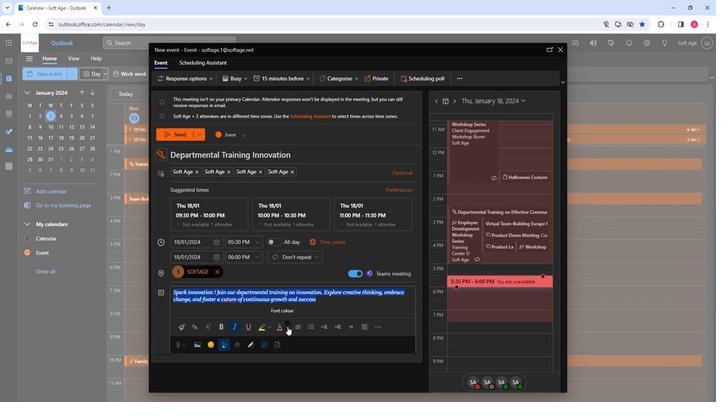 
Action: Mouse moved to (297, 261)
Screenshot: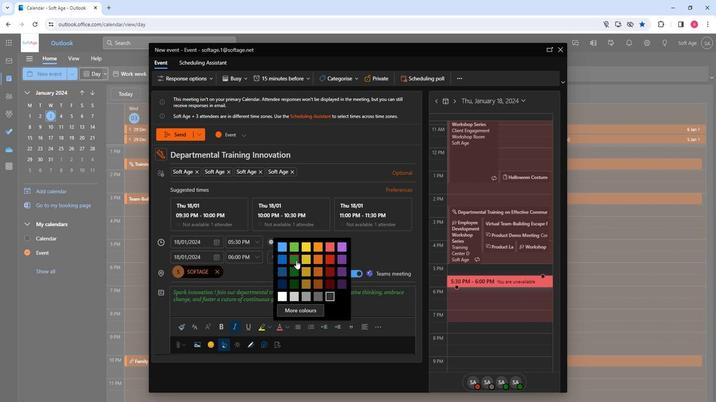 
Action: Mouse pressed left at (297, 261)
Screenshot: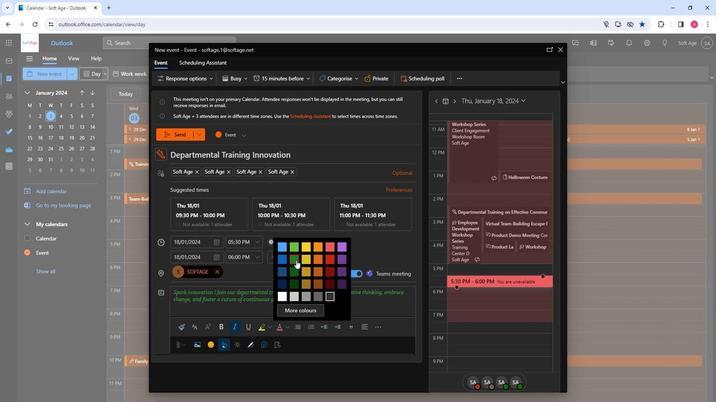 
Action: Mouse moved to (327, 309)
Screenshot: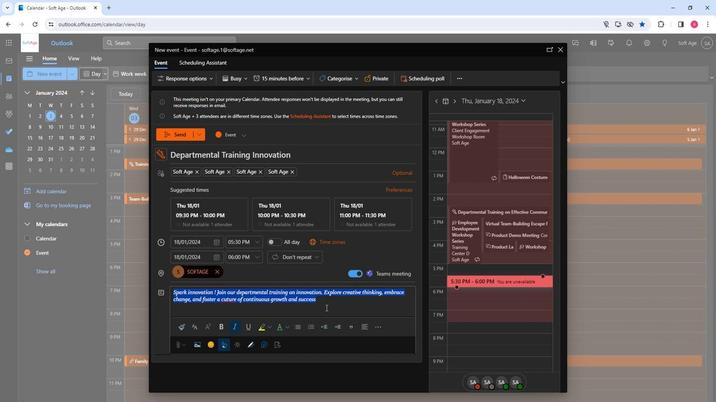 
Action: Mouse pressed left at (327, 309)
Screenshot: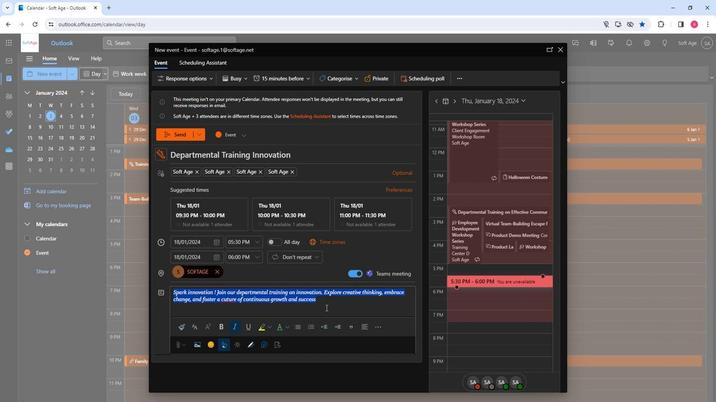 
Action: Mouse moved to (327, 309)
Screenshot: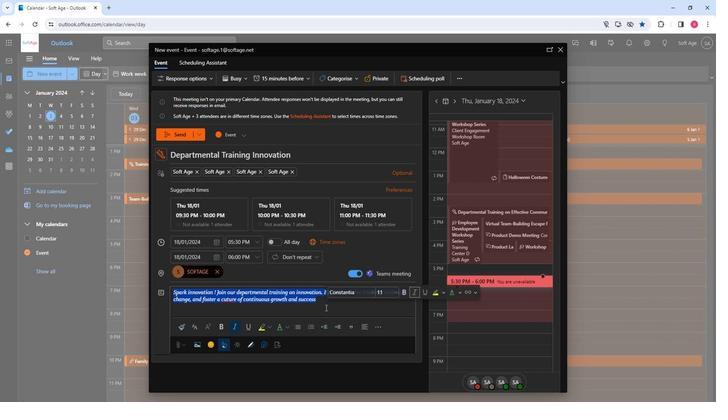 
Action: Mouse pressed left at (327, 309)
Screenshot: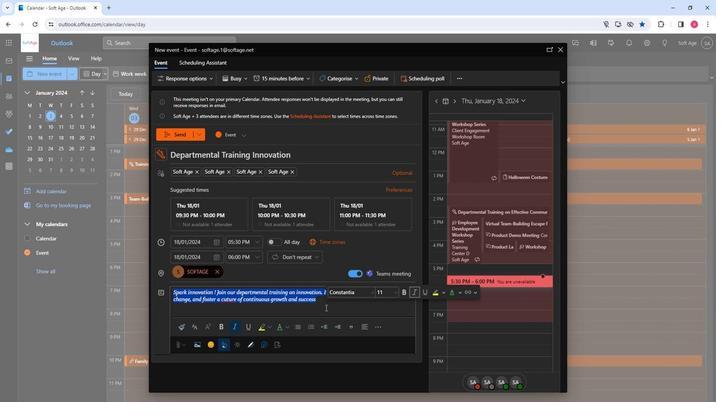 
Action: Mouse moved to (233, 304)
Screenshot: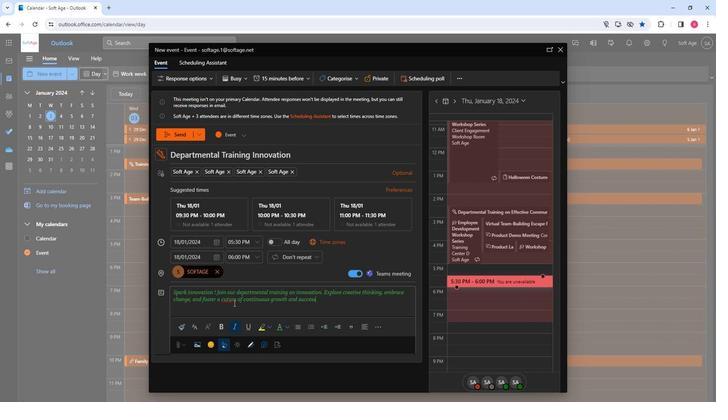 
Action: Mouse pressed left at (233, 304)
Screenshot: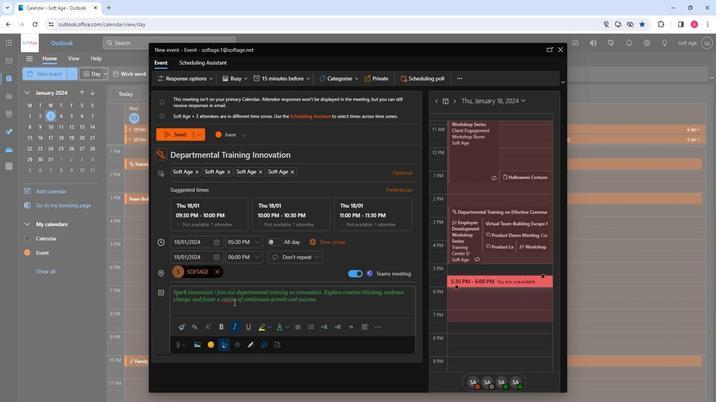 
Action: Mouse moved to (236, 304)
Screenshot: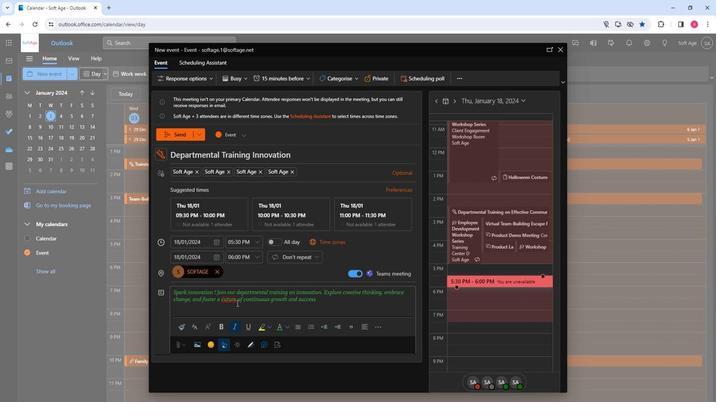 
Action: Mouse pressed left at (236, 304)
Screenshot: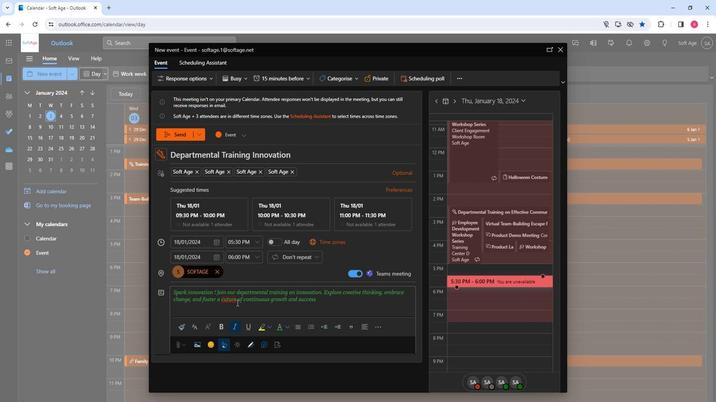 
Action: Mouse moved to (235, 308)
Screenshot: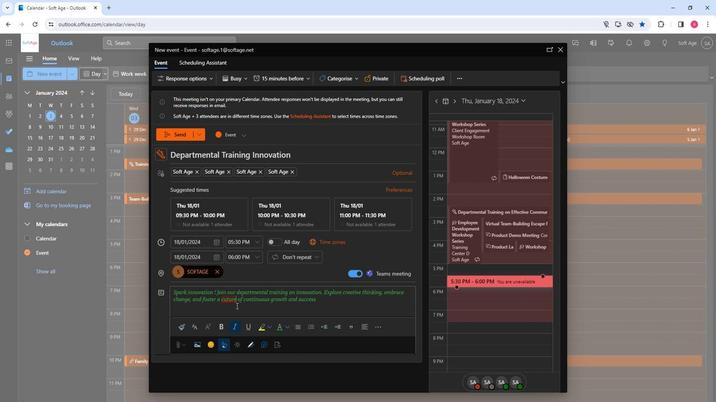 
Action: Key pressed <Key.backspace><Key.backspace><Key.backspace><Key.backspace>lture
Screenshot: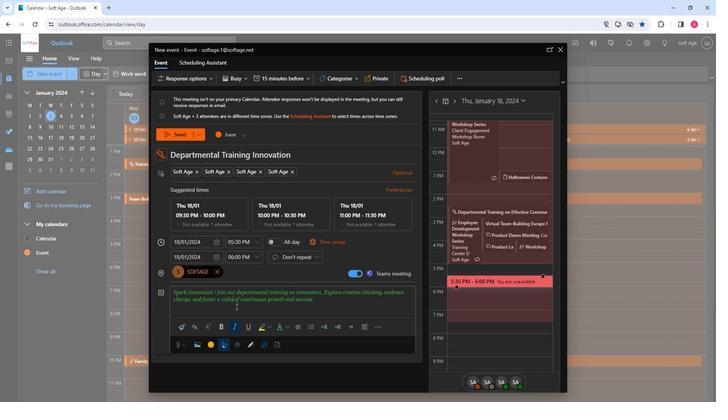 
Action: Mouse moved to (330, 305)
Screenshot: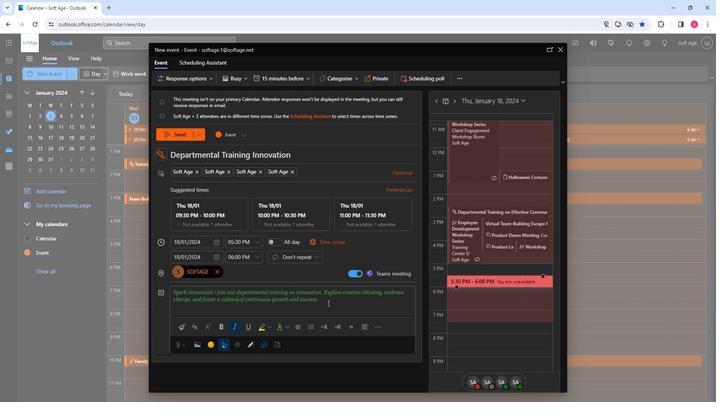 
Action: Mouse pressed left at (330, 305)
Screenshot: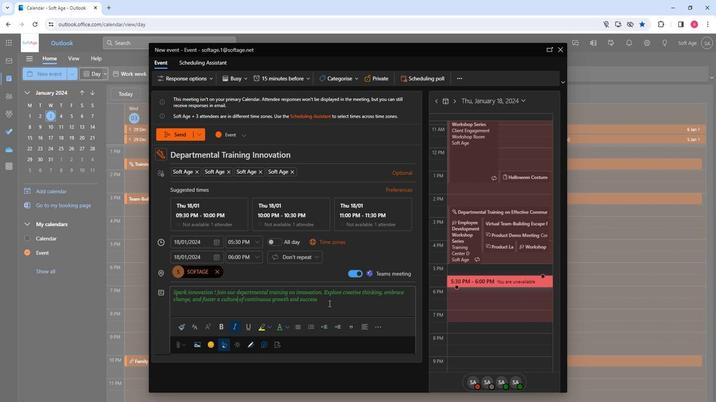 
Action: Mouse moved to (331, 305)
Screenshot: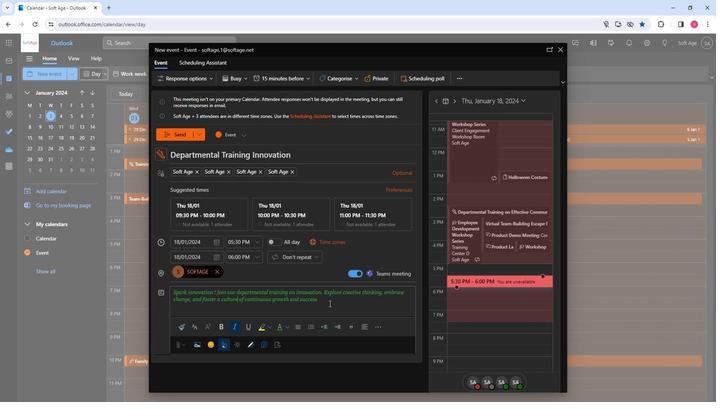 
Action: Key pressed .
Screenshot: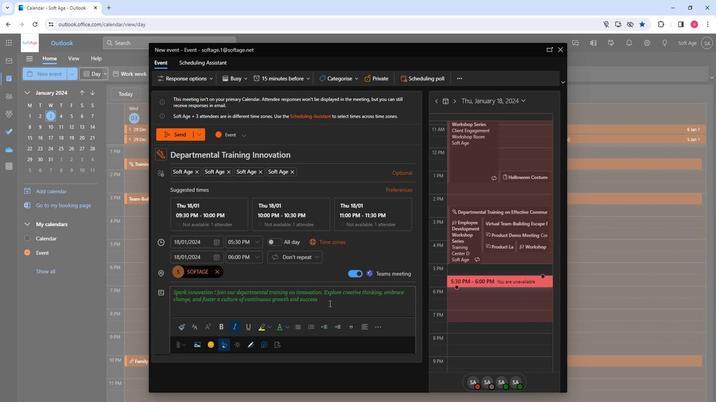 
Action: Mouse moved to (175, 135)
Screenshot: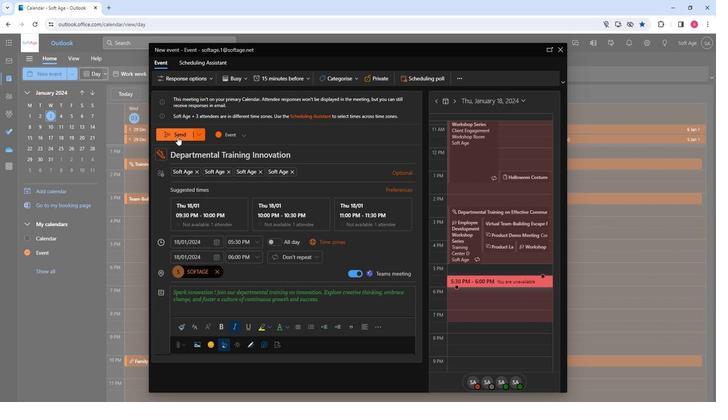
Action: Mouse pressed left at (175, 135)
Screenshot: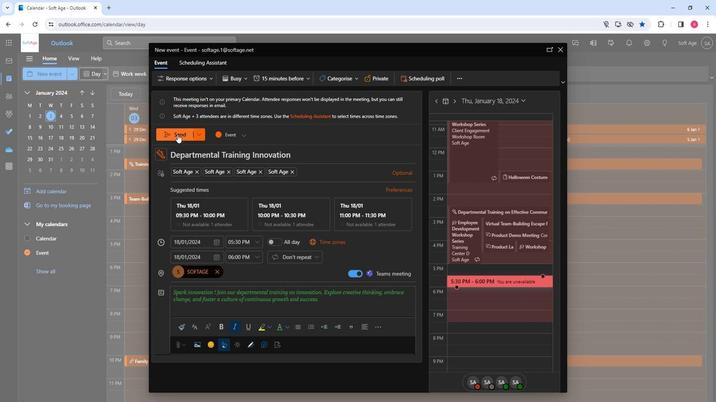 
Action: Mouse moved to (309, 283)
Screenshot: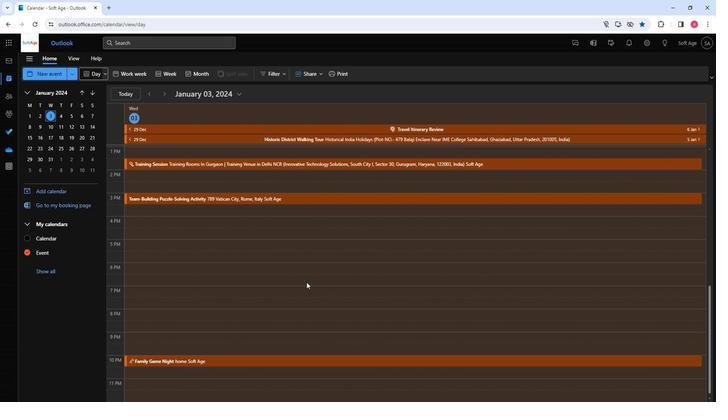 
